 Task: Search one way flight ticket for 1 adult, 5 children, 2 infants in seat and 1 infant on lap in first from St. George: St. George Regional Airport to Greensboro: Piedmont Triad International Airport on 5-1-2023. Choice of flights is American. Number of bags: 7 checked bags. Price is upto 87000. Outbound departure time preference is 12:00.
Action: Mouse moved to (364, 426)
Screenshot: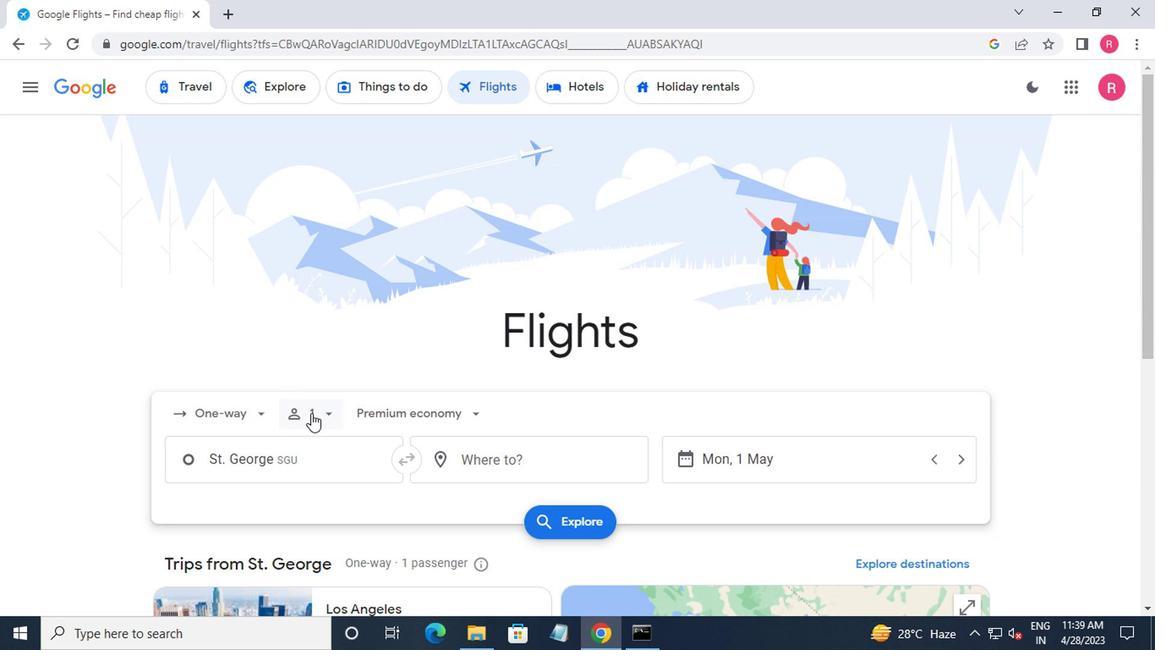 
Action: Mouse pressed left at (364, 426)
Screenshot: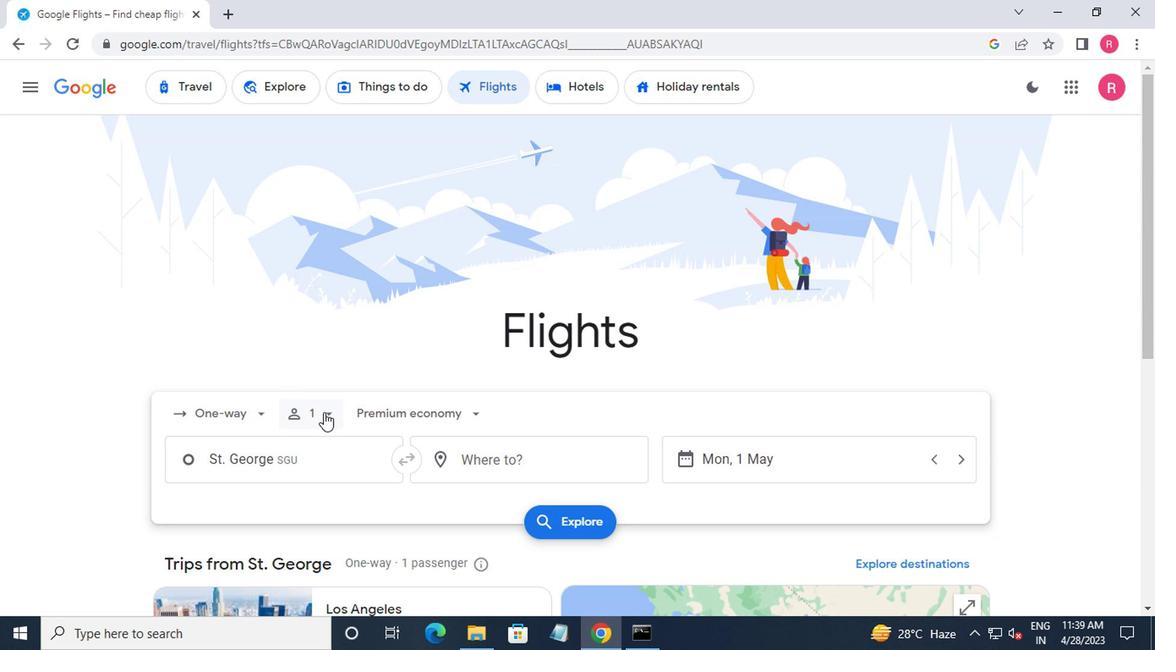 
Action: Mouse moved to (459, 493)
Screenshot: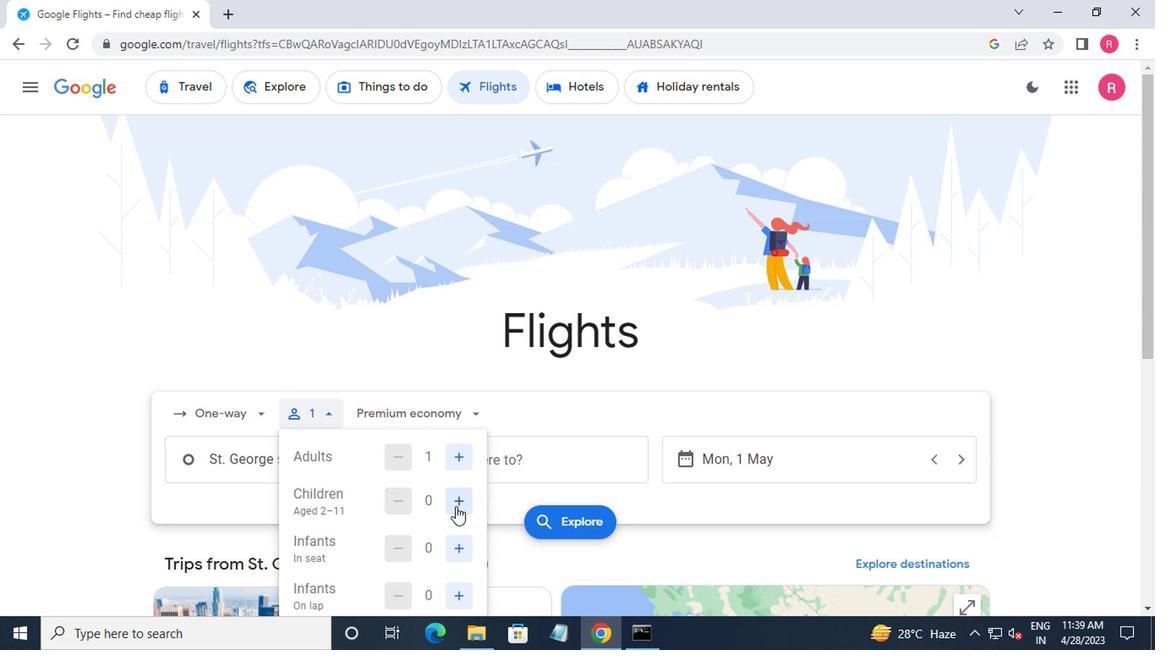 
Action: Mouse pressed left at (459, 493)
Screenshot: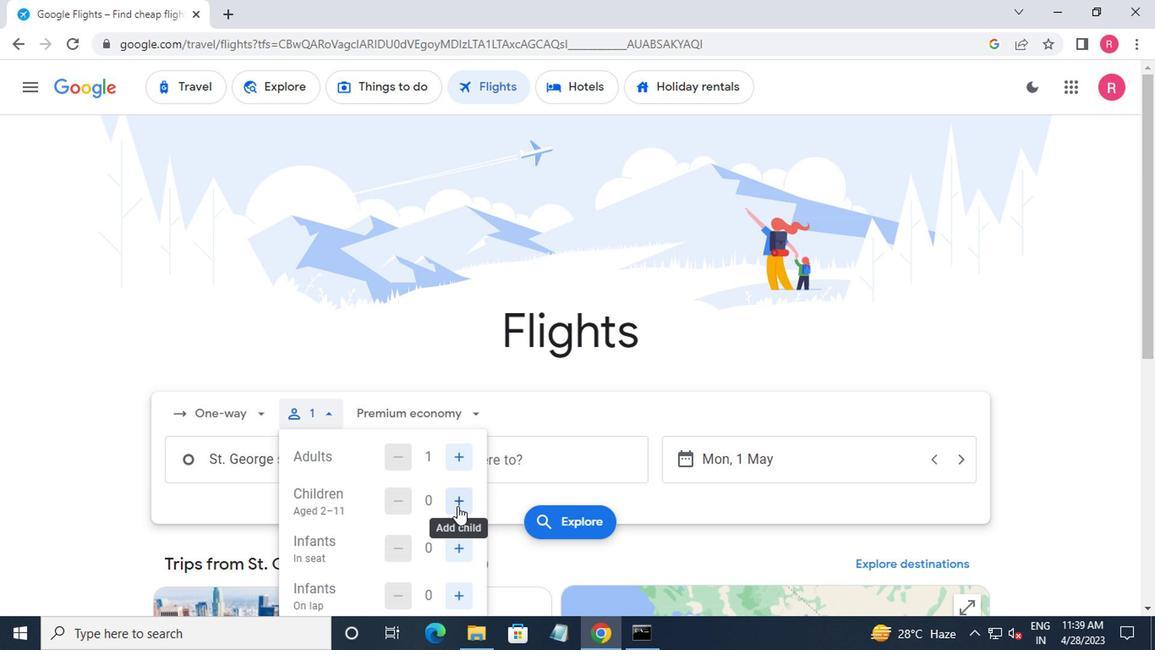 
Action: Mouse moved to (459, 493)
Screenshot: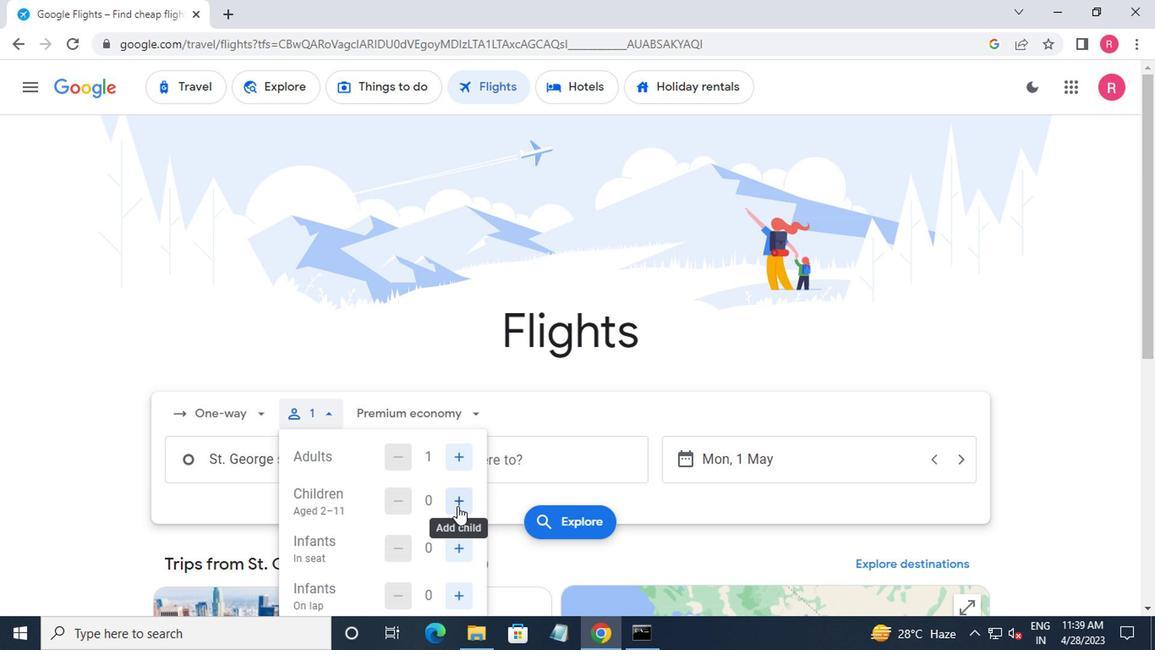 
Action: Mouse pressed left at (459, 493)
Screenshot: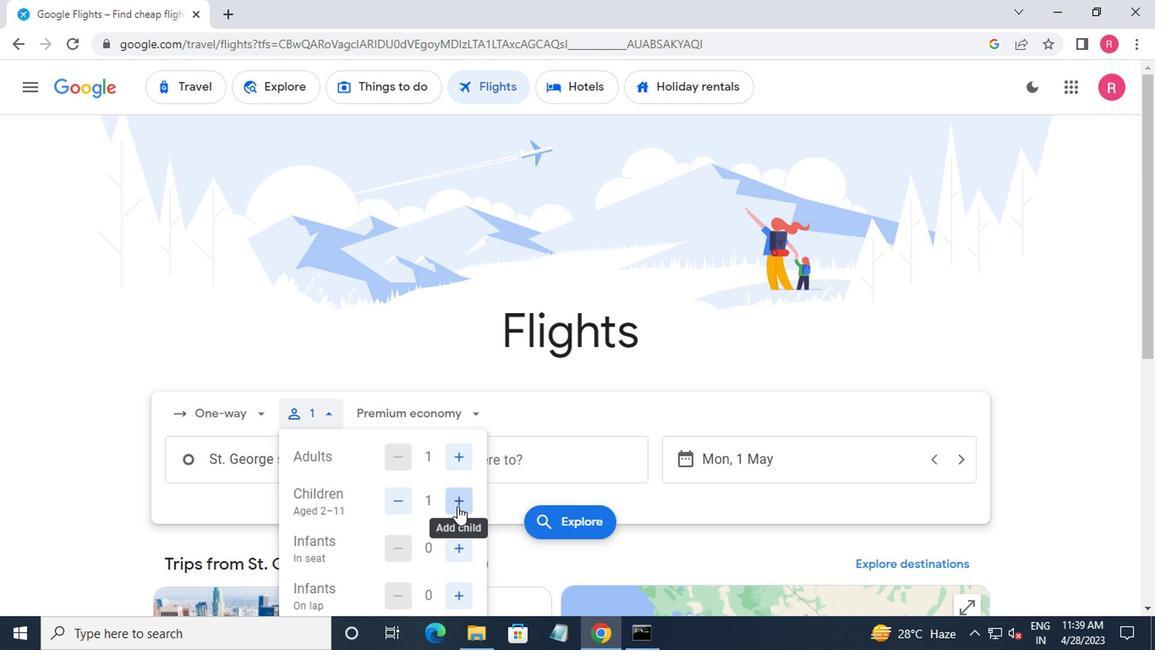 
Action: Mouse pressed left at (459, 493)
Screenshot: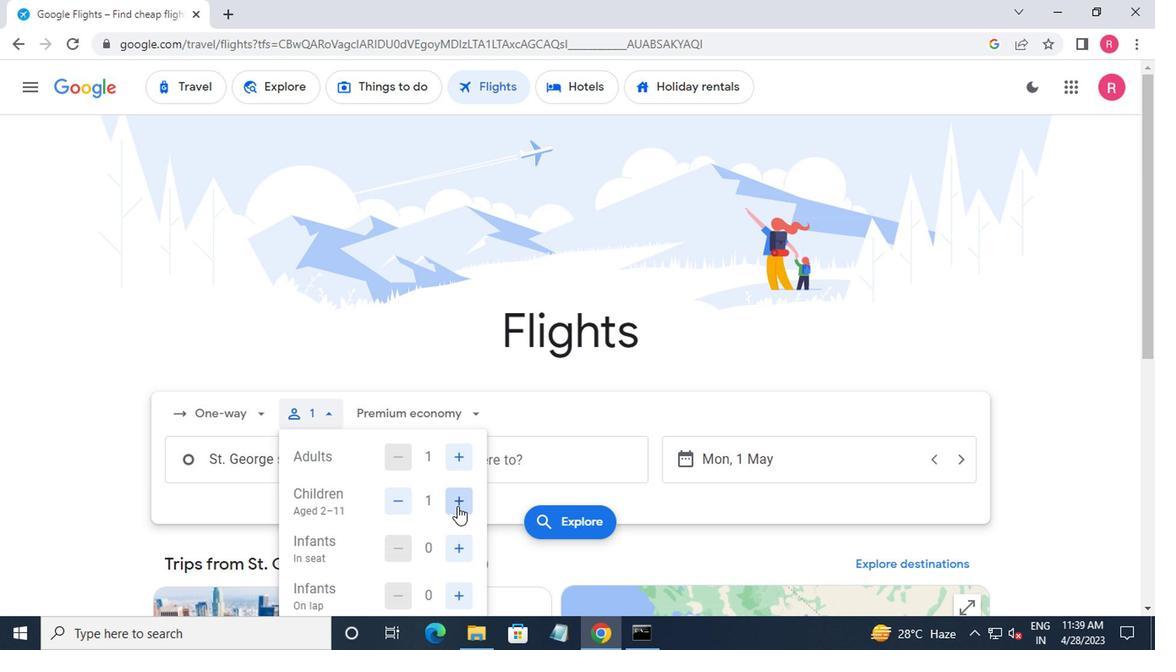 
Action: Mouse pressed left at (459, 493)
Screenshot: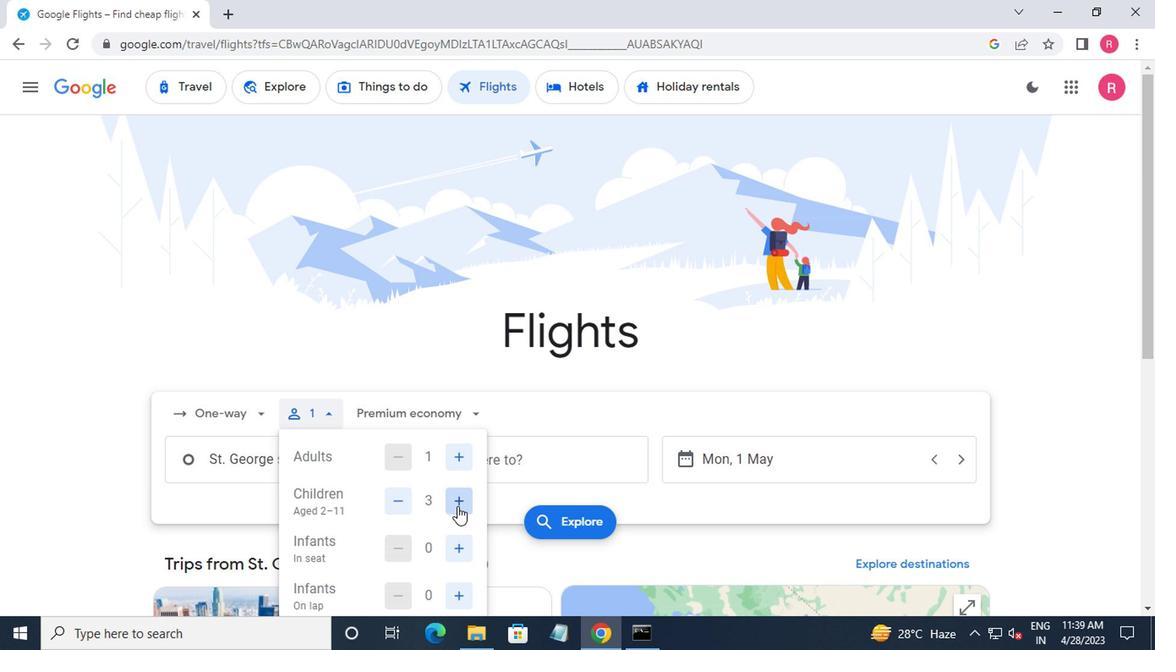 
Action: Mouse pressed left at (459, 493)
Screenshot: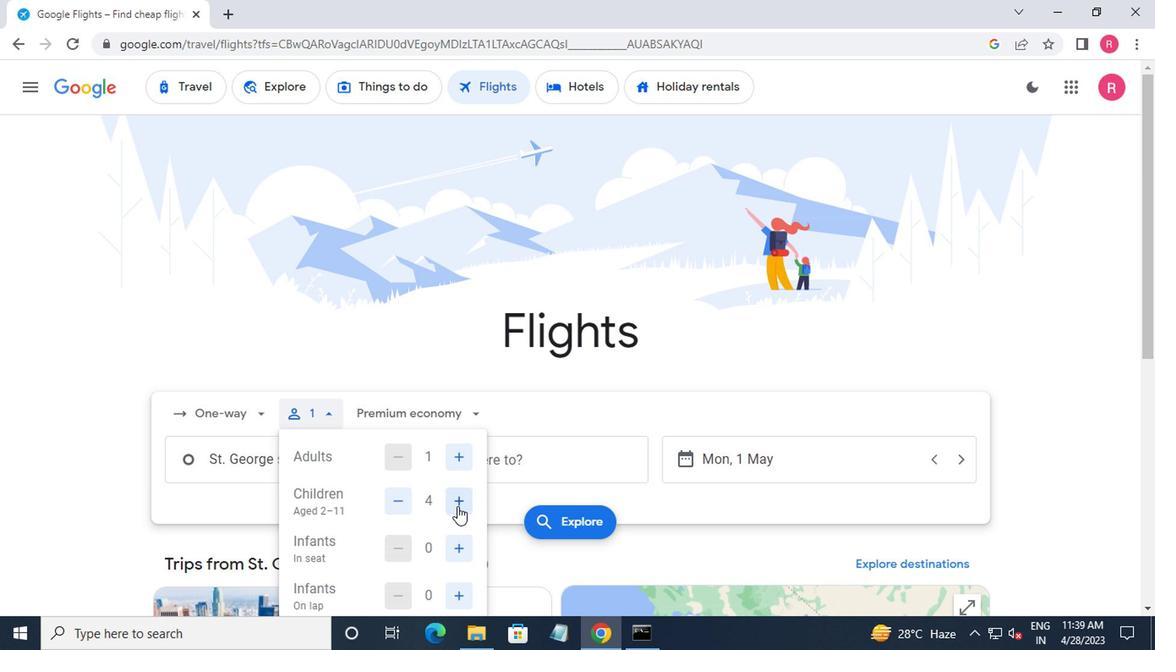 
Action: Mouse moved to (459, 518)
Screenshot: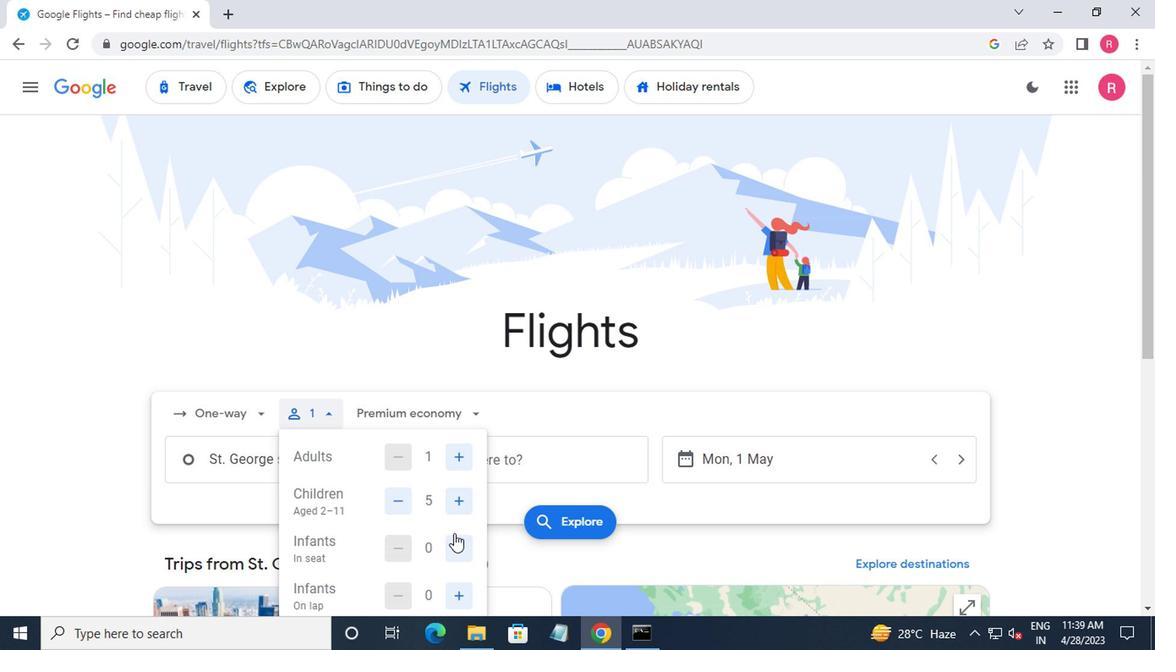 
Action: Mouse pressed left at (459, 518)
Screenshot: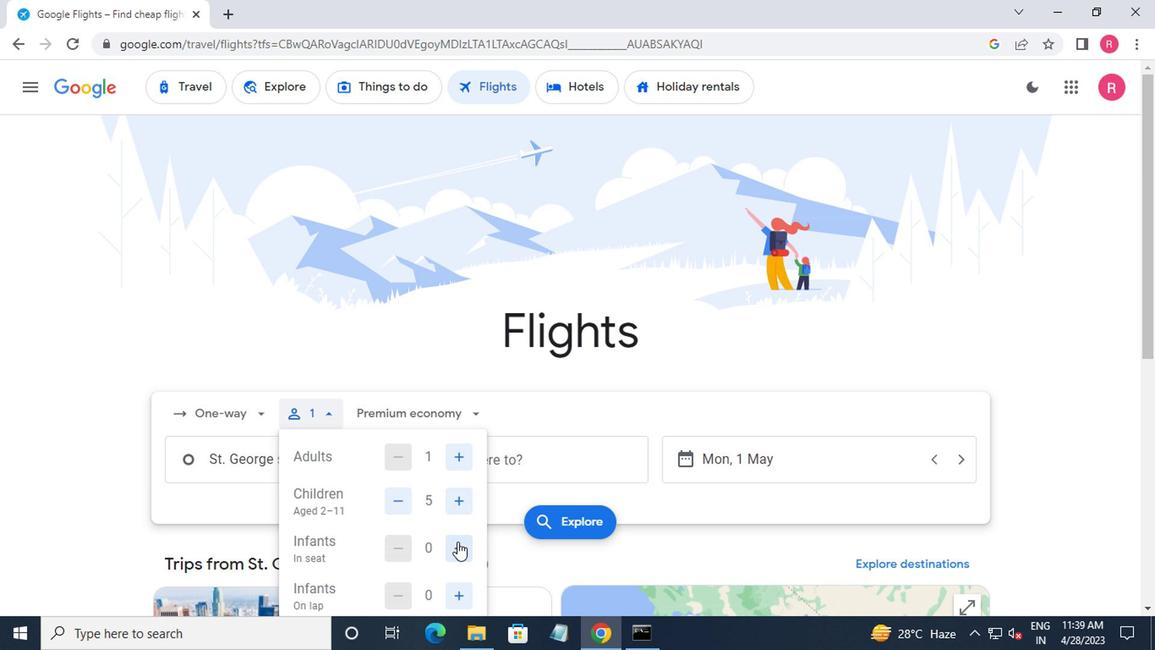 
Action: Mouse pressed left at (459, 518)
Screenshot: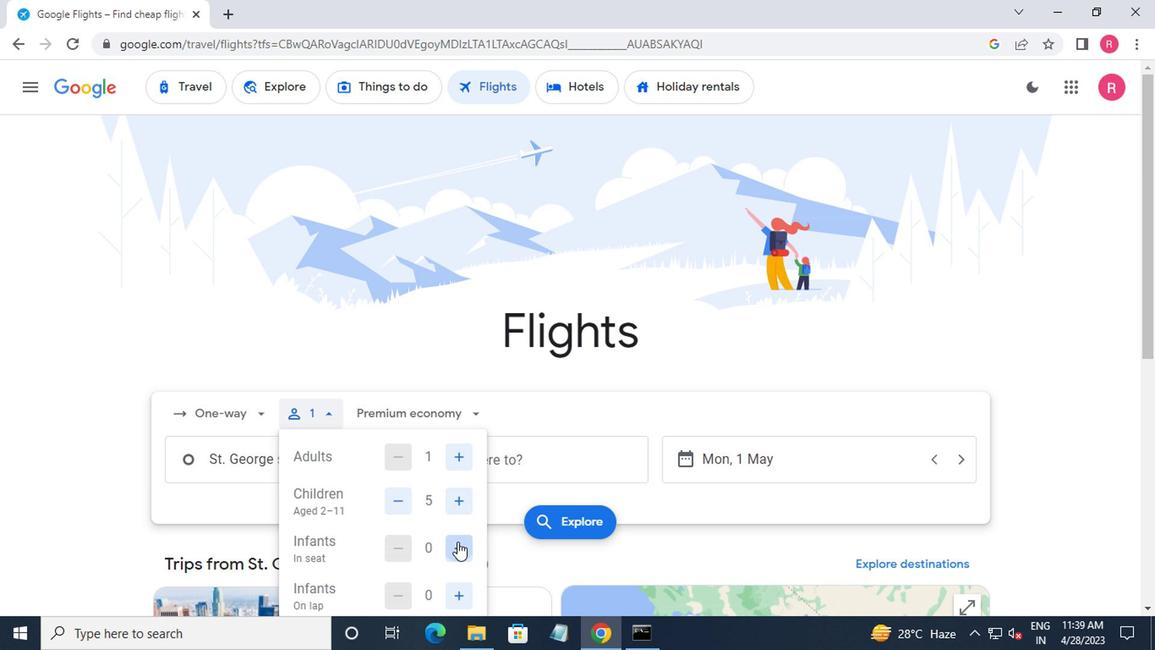 
Action: Mouse moved to (457, 512)
Screenshot: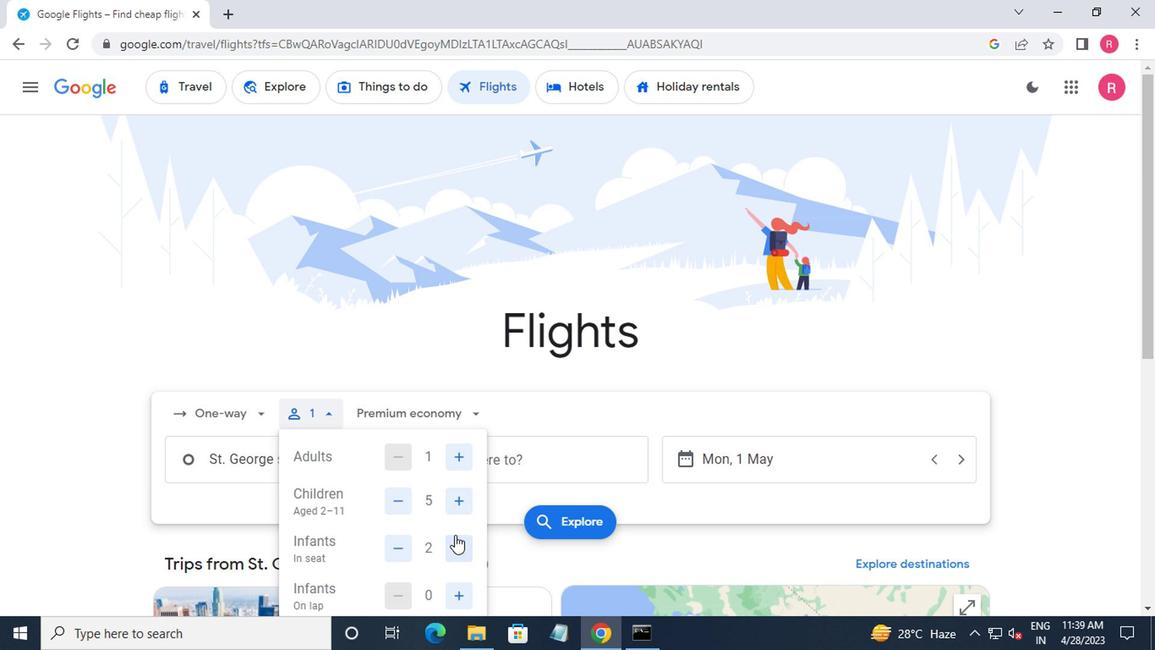 
Action: Mouse scrolled (457, 512) with delta (0, 0)
Screenshot: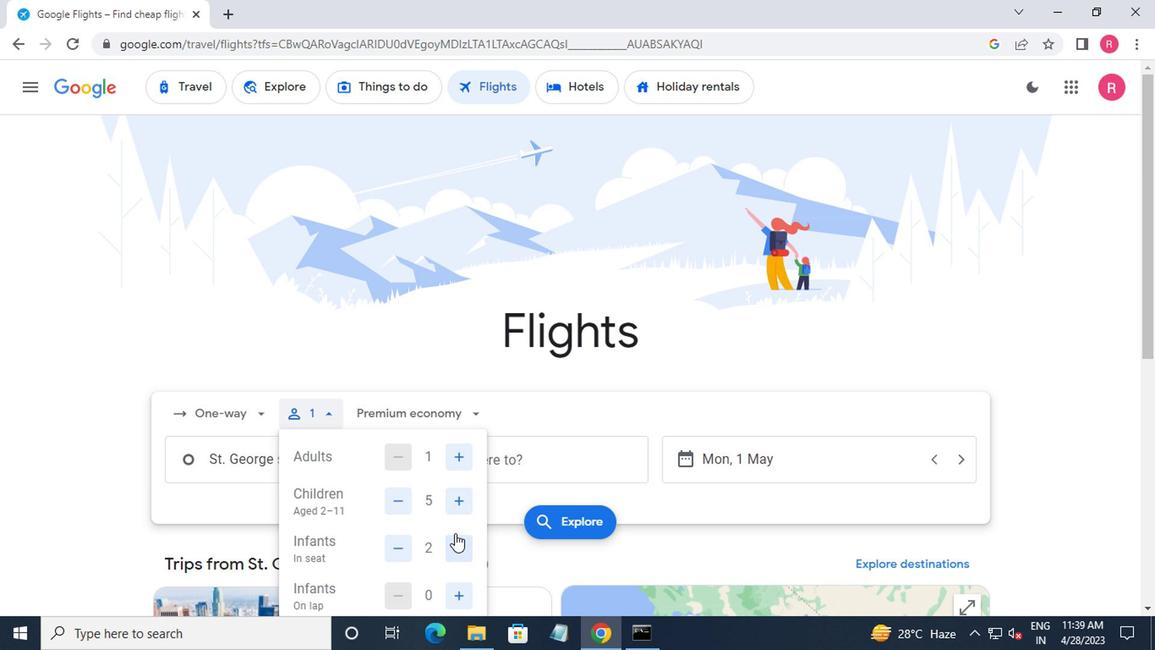 
Action: Mouse moved to (457, 500)
Screenshot: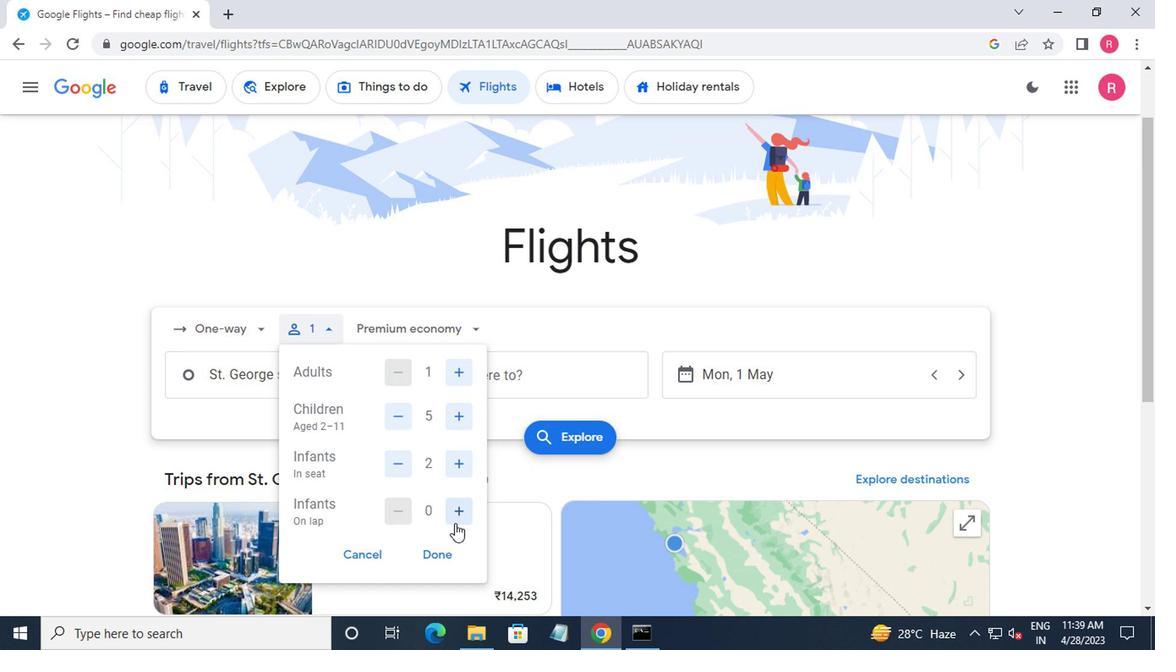 
Action: Mouse pressed left at (457, 500)
Screenshot: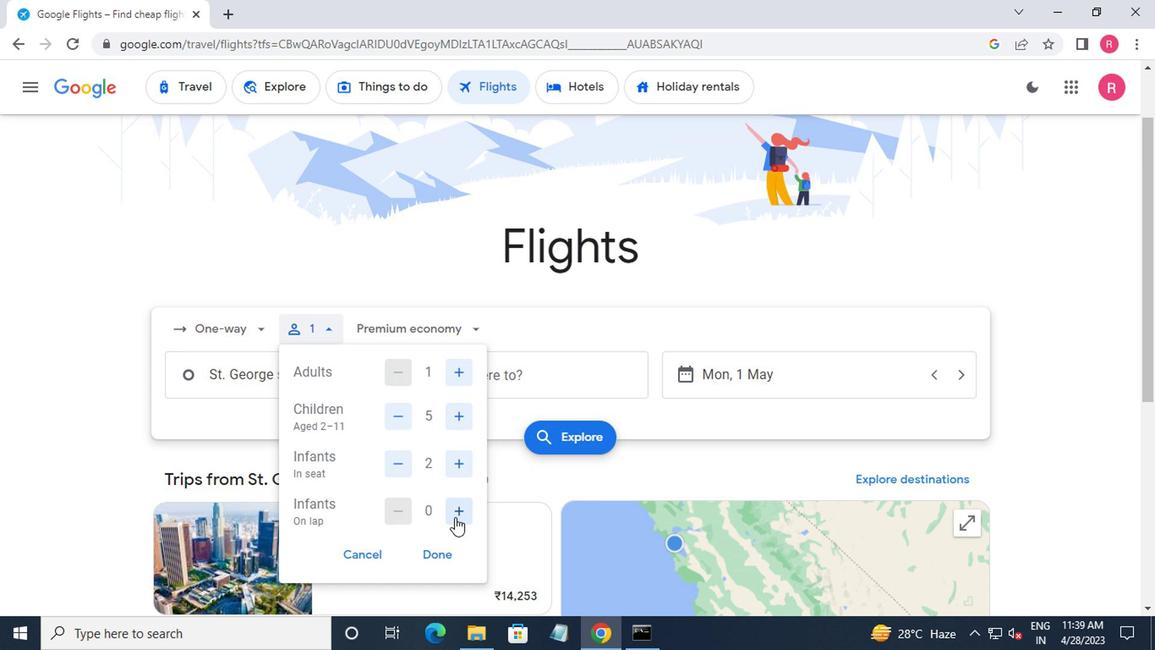 
Action: Mouse moved to (417, 490)
Screenshot: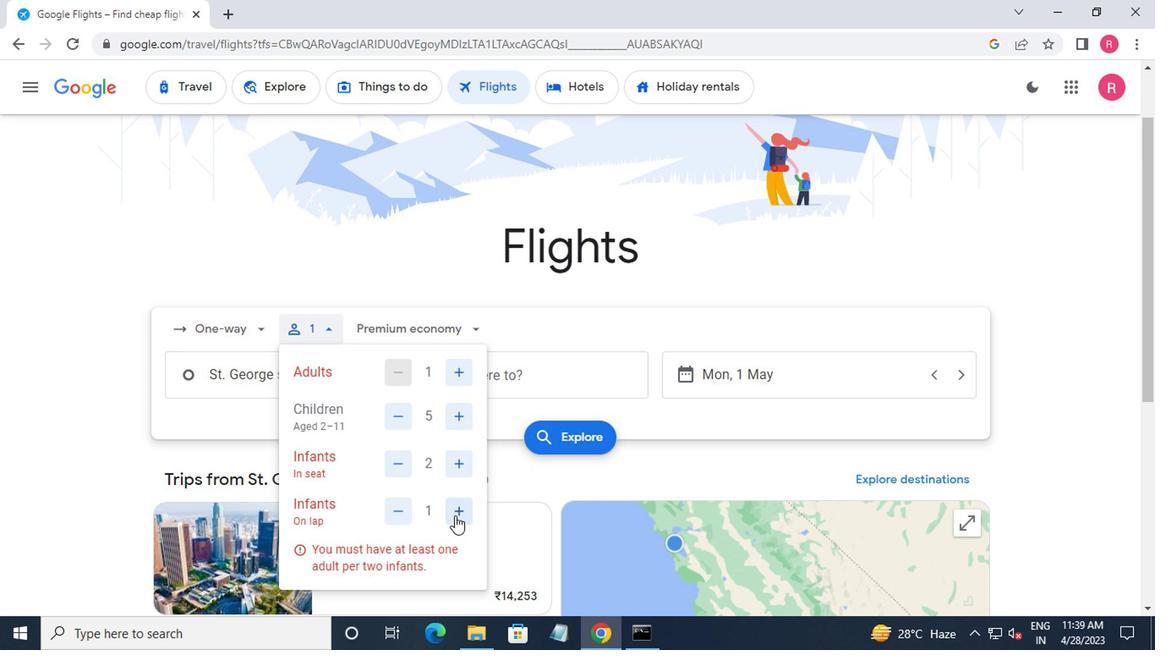 
Action: Mouse pressed left at (417, 490)
Screenshot: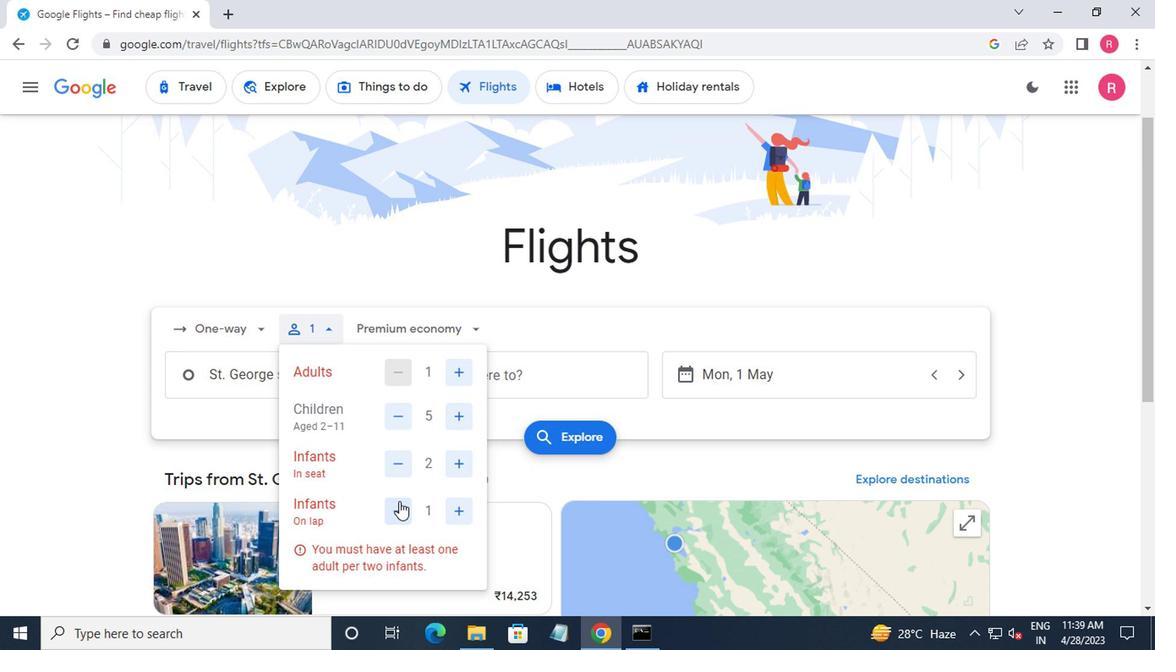 
Action: Mouse moved to (423, 485)
Screenshot: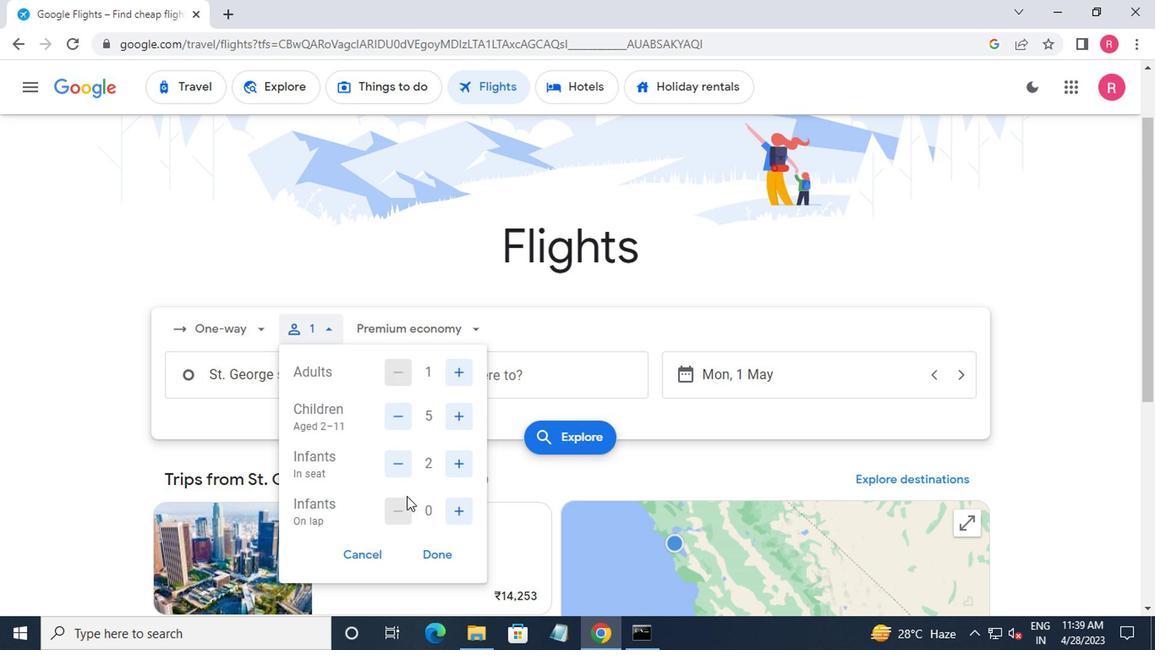 
Action: Mouse scrolled (423, 485) with delta (0, 0)
Screenshot: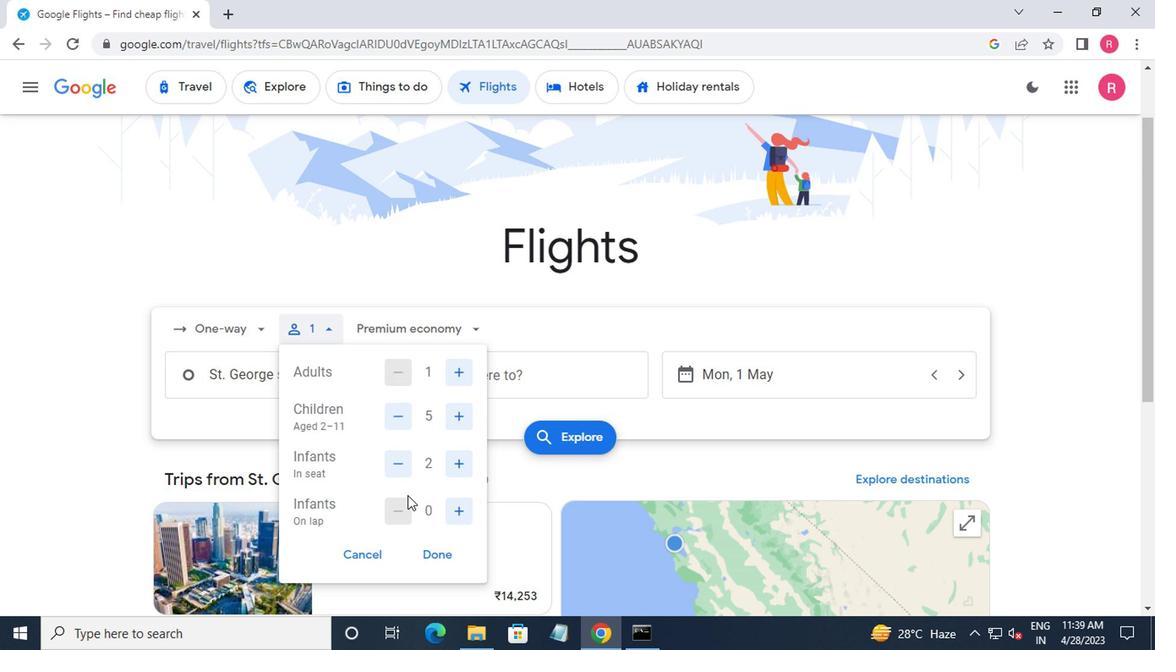 
Action: Mouse moved to (438, 311)
Screenshot: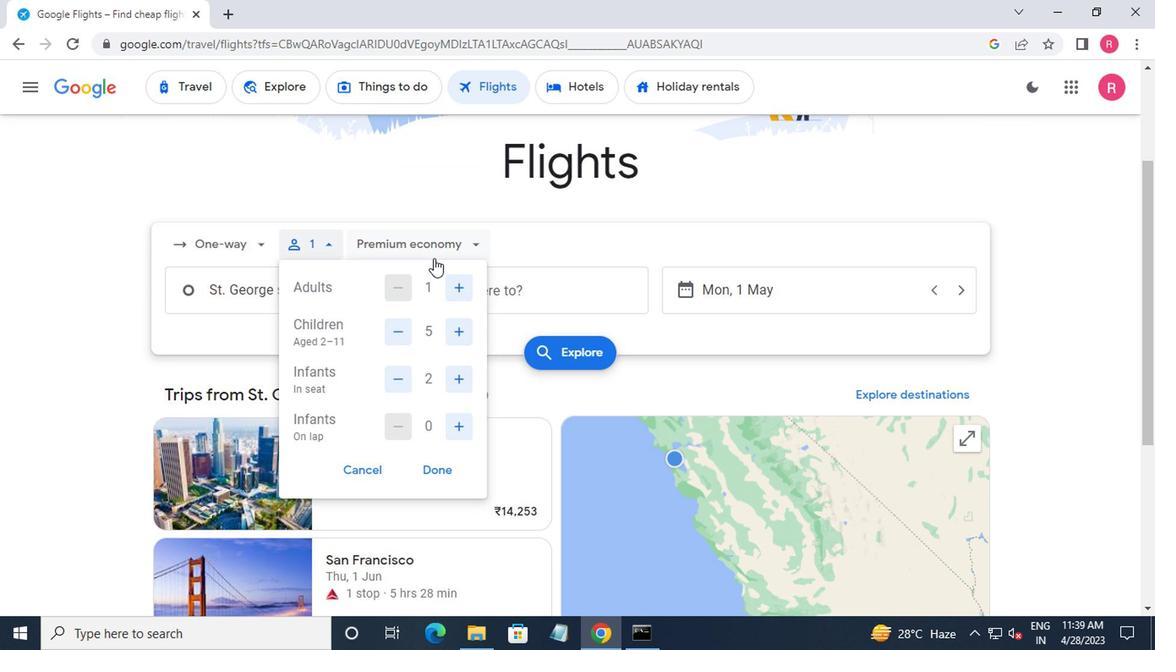 
Action: Mouse pressed left at (438, 311)
Screenshot: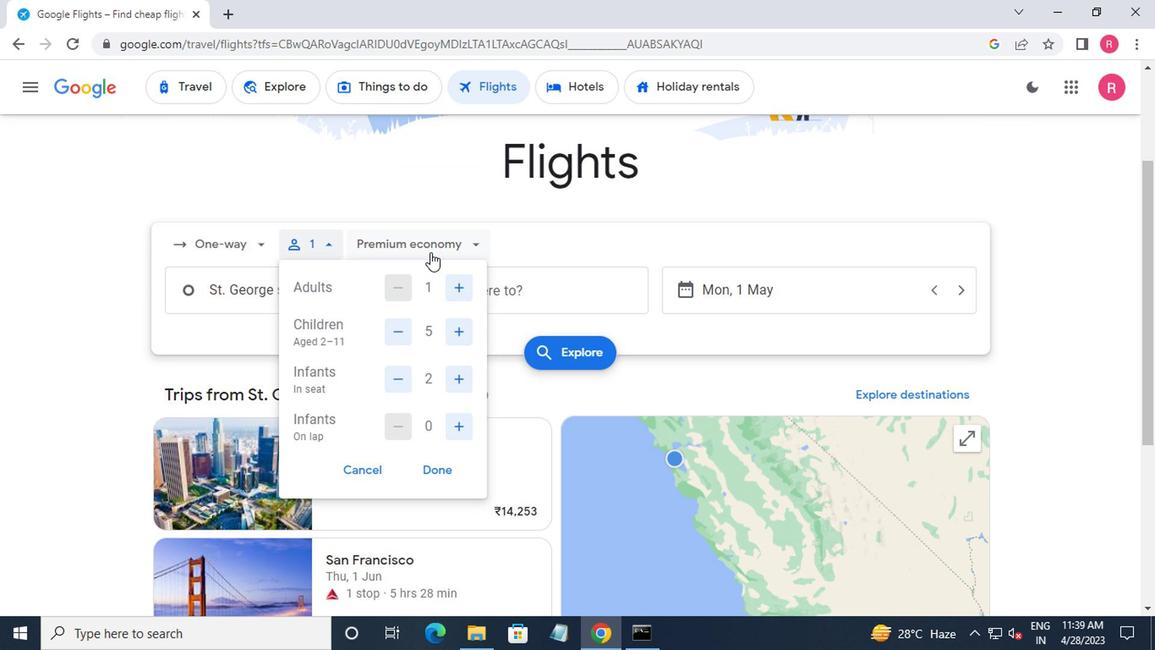 
Action: Mouse moved to (448, 421)
Screenshot: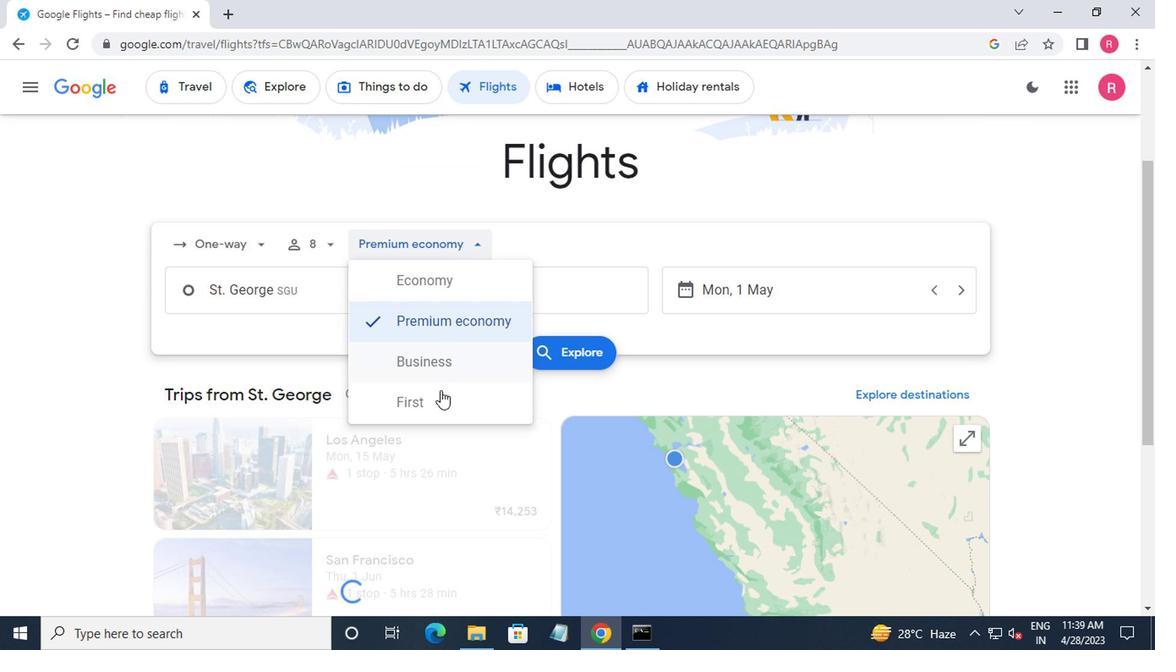 
Action: Mouse pressed left at (448, 421)
Screenshot: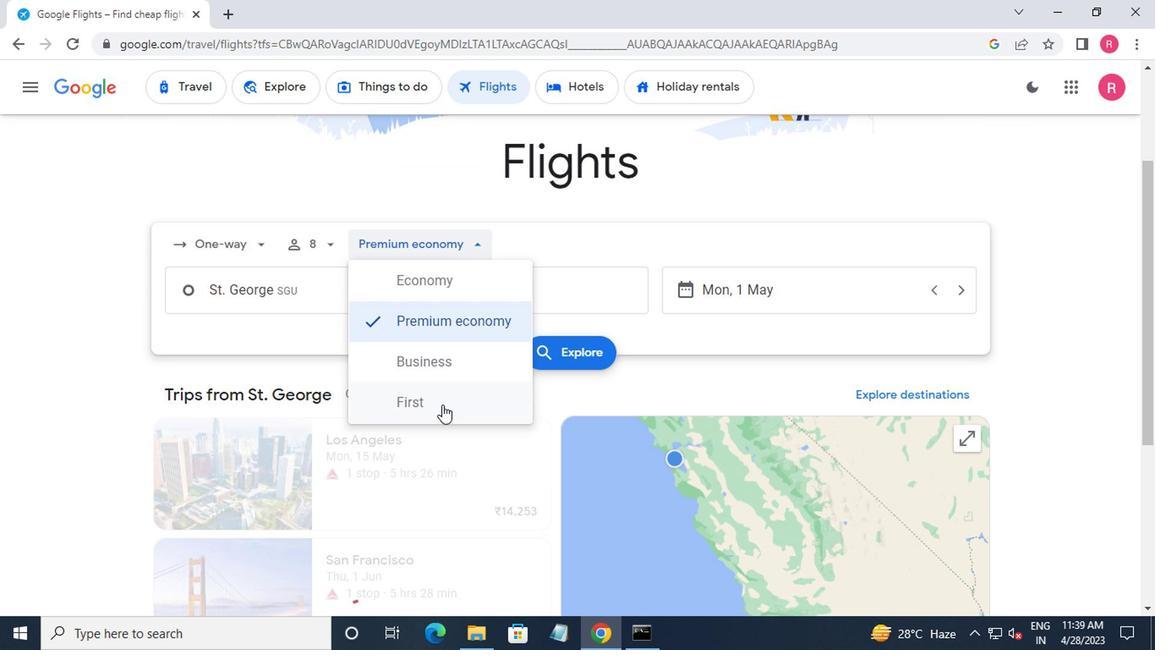 
Action: Mouse moved to (349, 349)
Screenshot: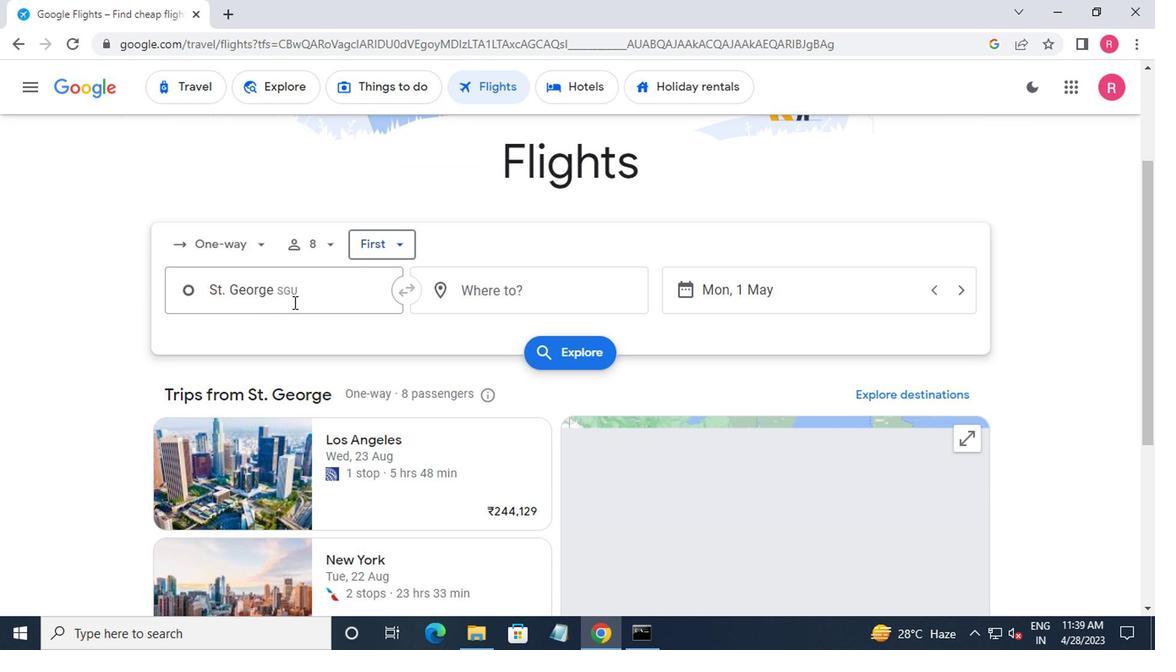 
Action: Mouse pressed left at (349, 349)
Screenshot: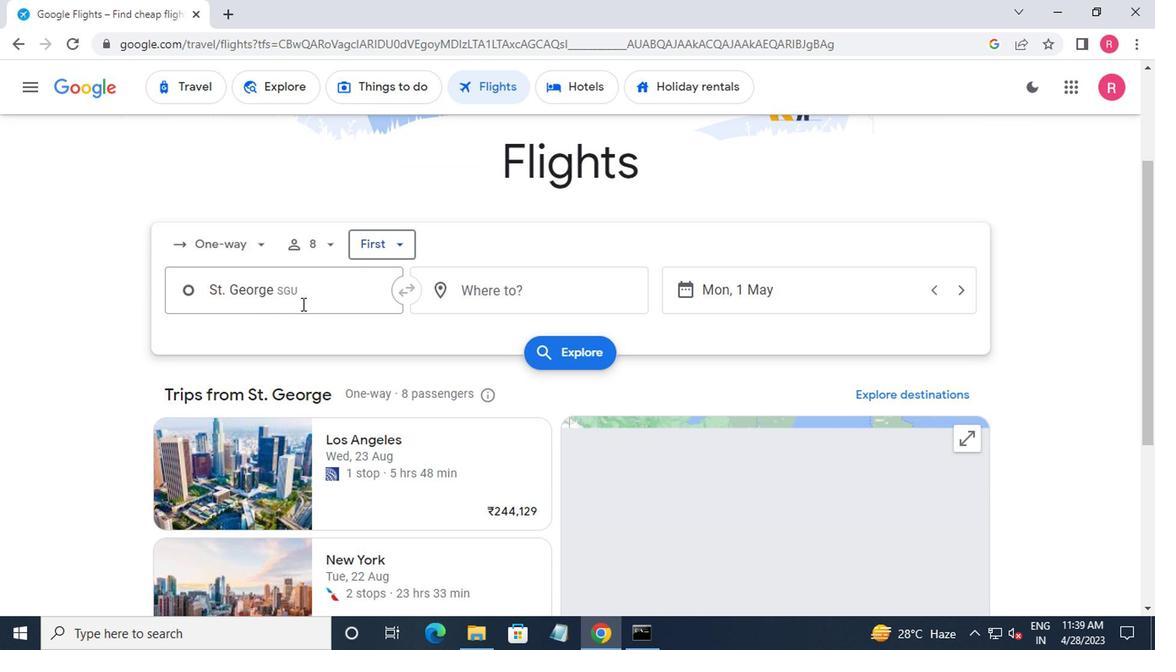 
Action: Mouse moved to (361, 423)
Screenshot: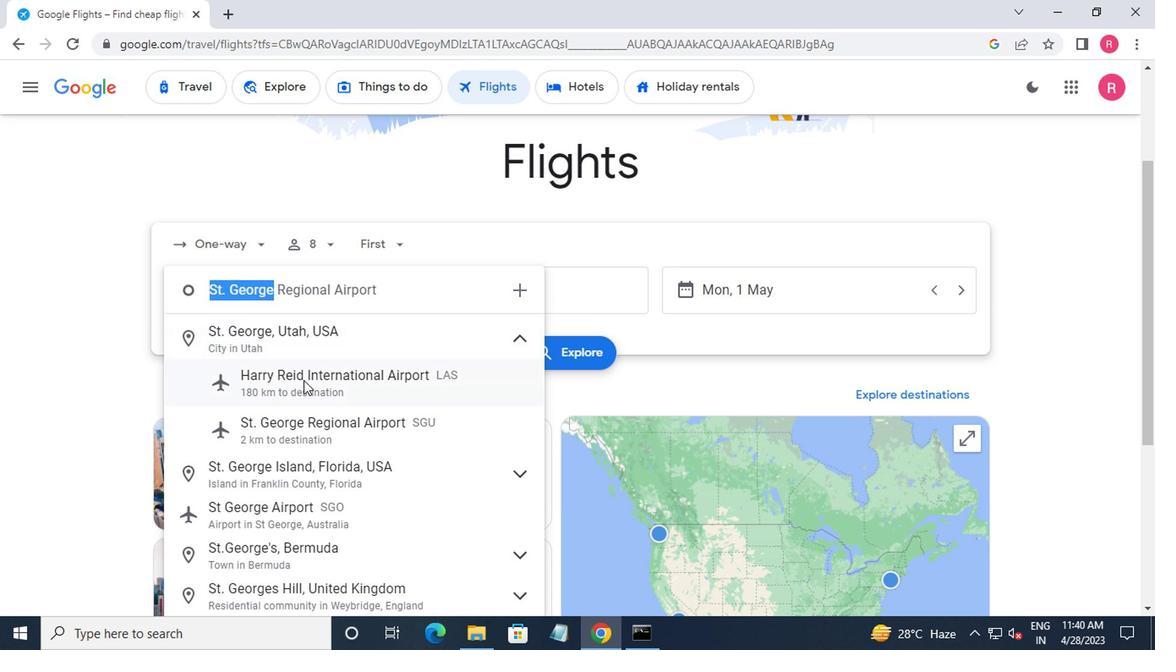 
Action: Mouse pressed left at (361, 423)
Screenshot: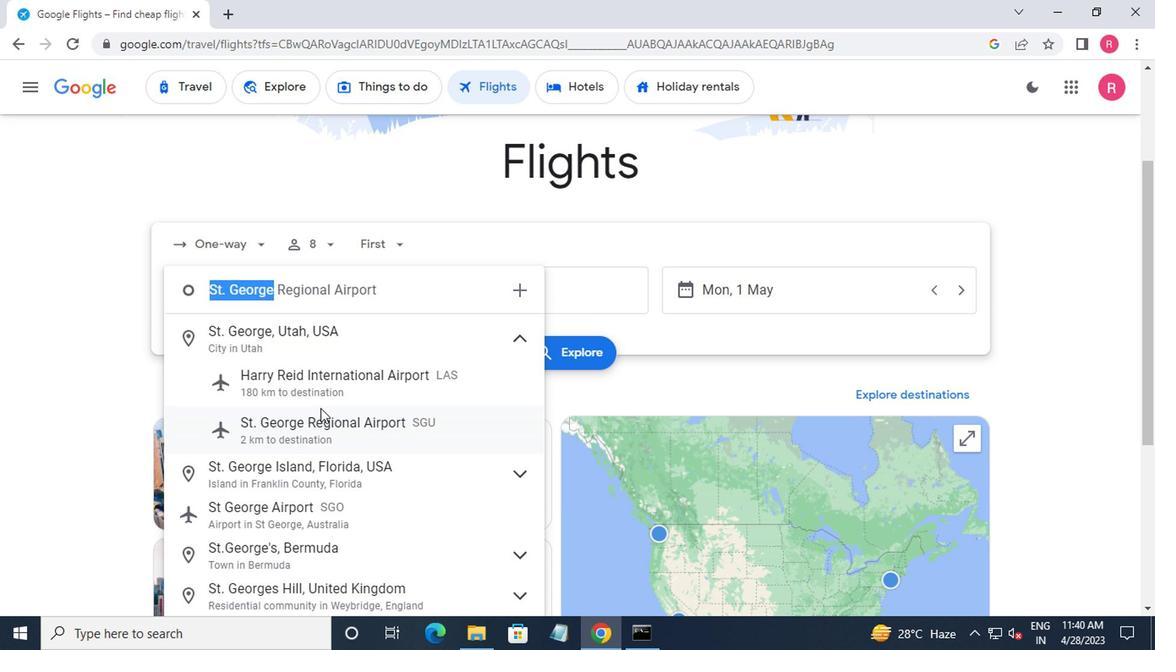 
Action: Mouse moved to (488, 344)
Screenshot: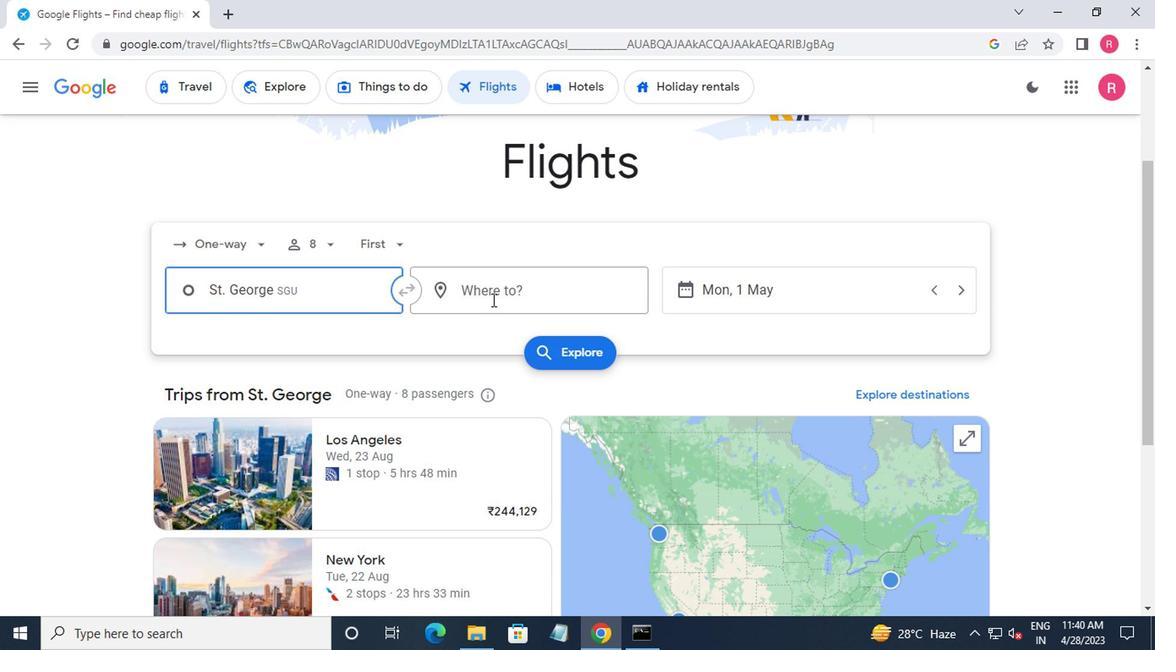 
Action: Mouse pressed left at (488, 344)
Screenshot: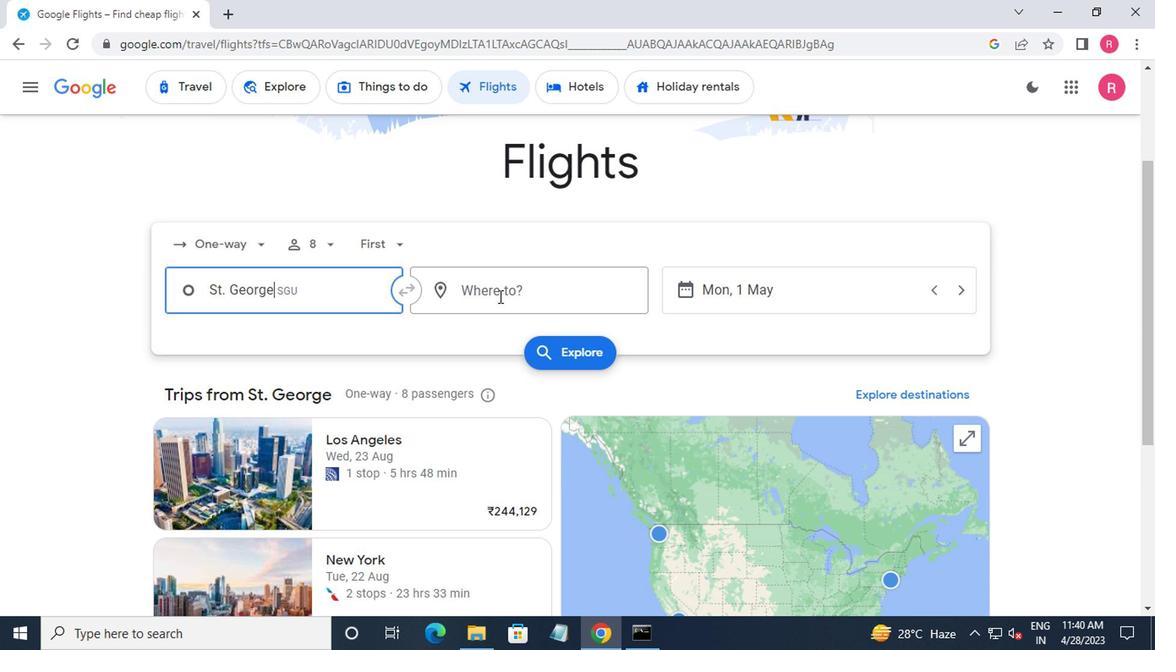 
Action: Mouse moved to (471, 456)
Screenshot: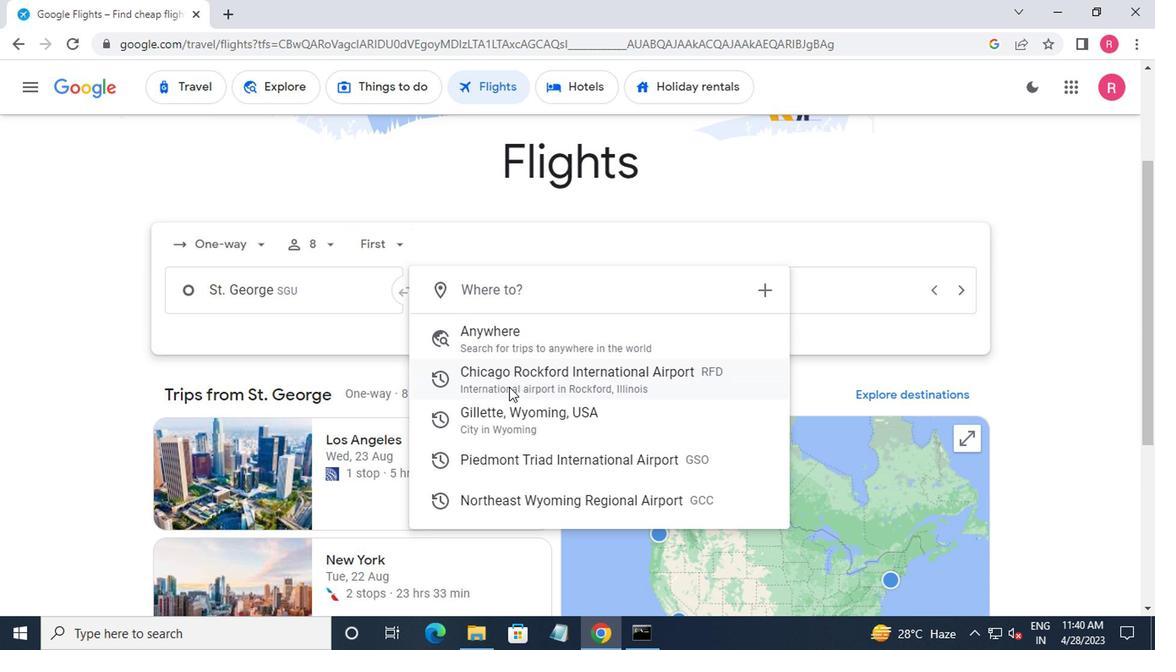 
Action: Mouse pressed left at (471, 456)
Screenshot: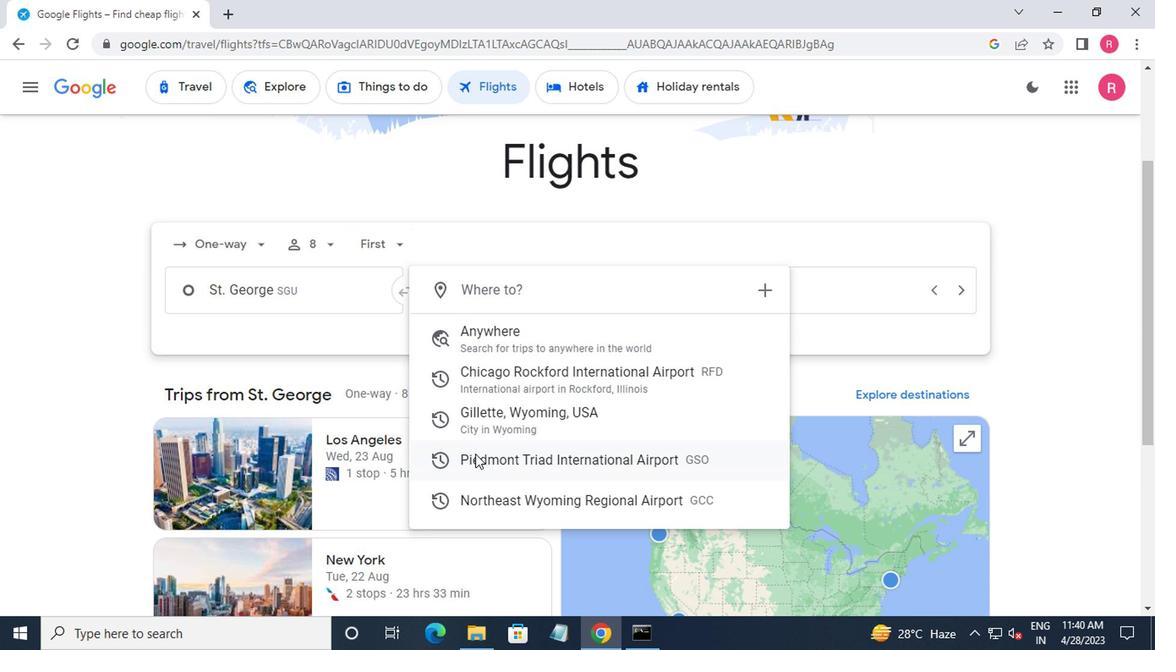 
Action: Mouse moved to (706, 333)
Screenshot: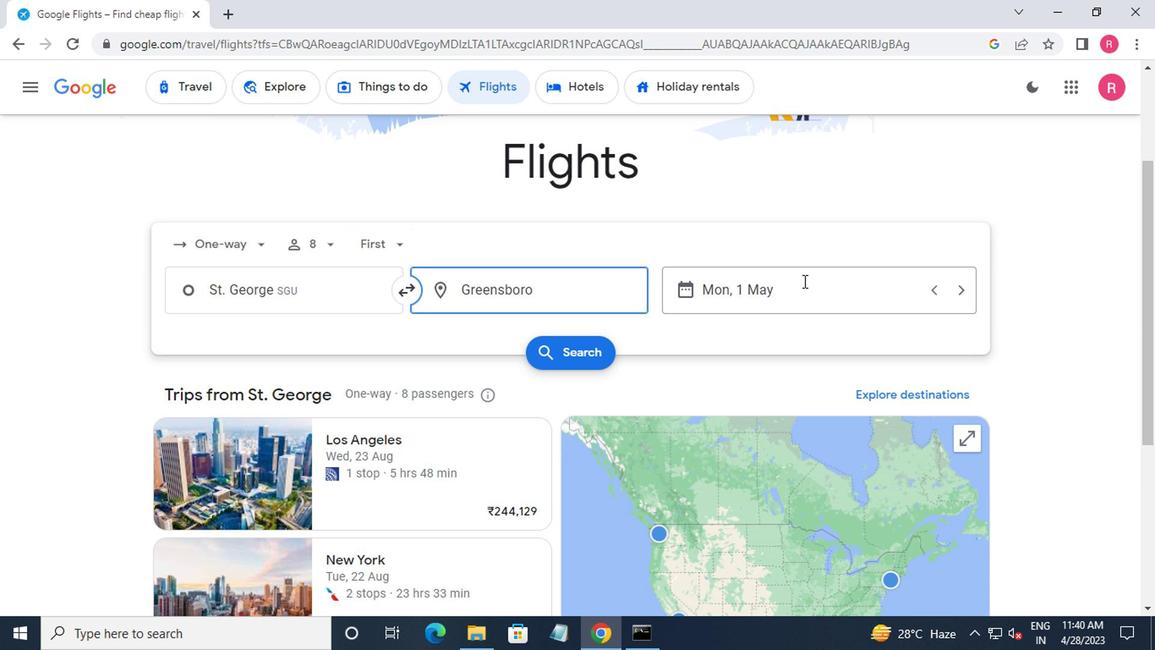 
Action: Mouse pressed left at (706, 333)
Screenshot: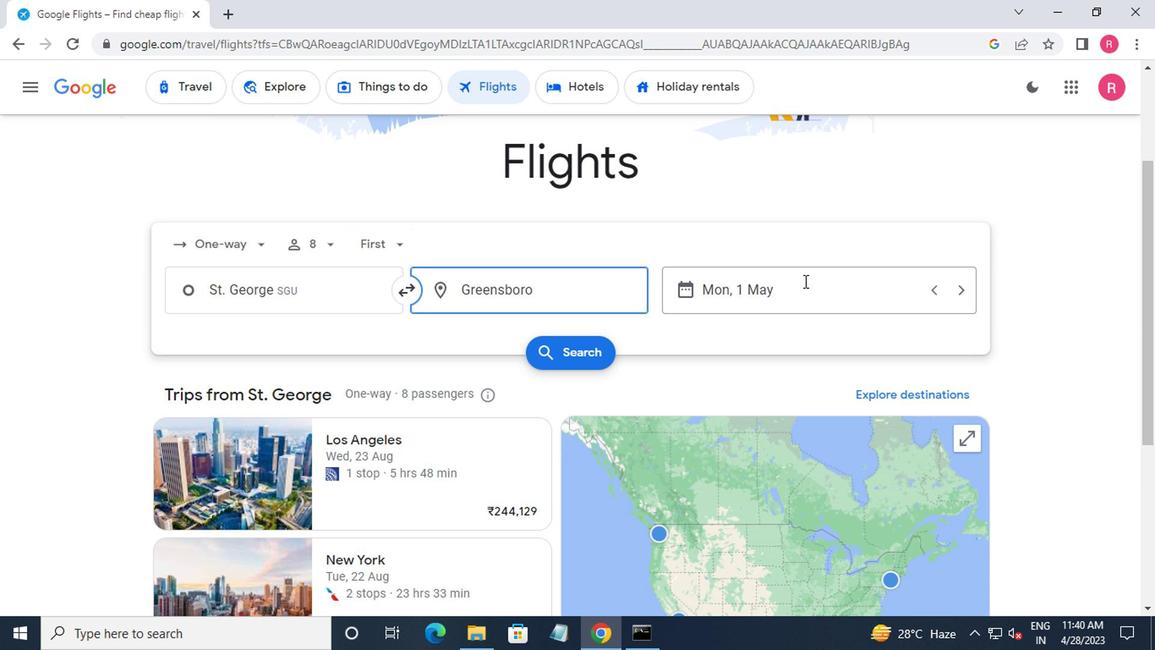 
Action: Mouse moved to (661, 361)
Screenshot: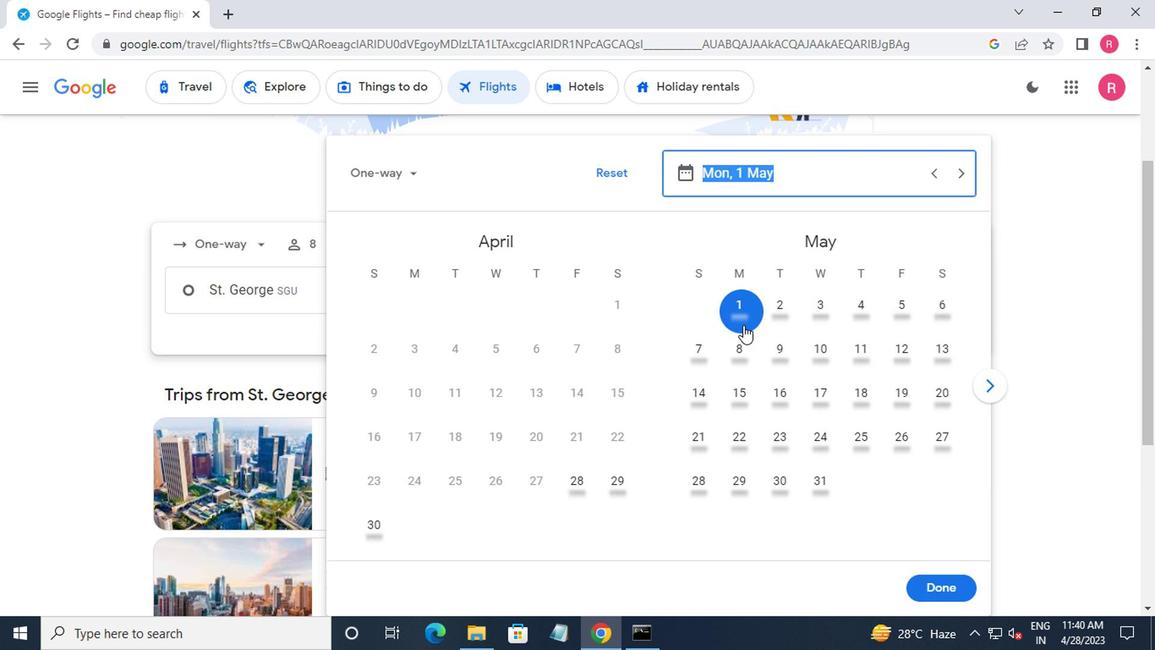 
Action: Mouse pressed left at (661, 361)
Screenshot: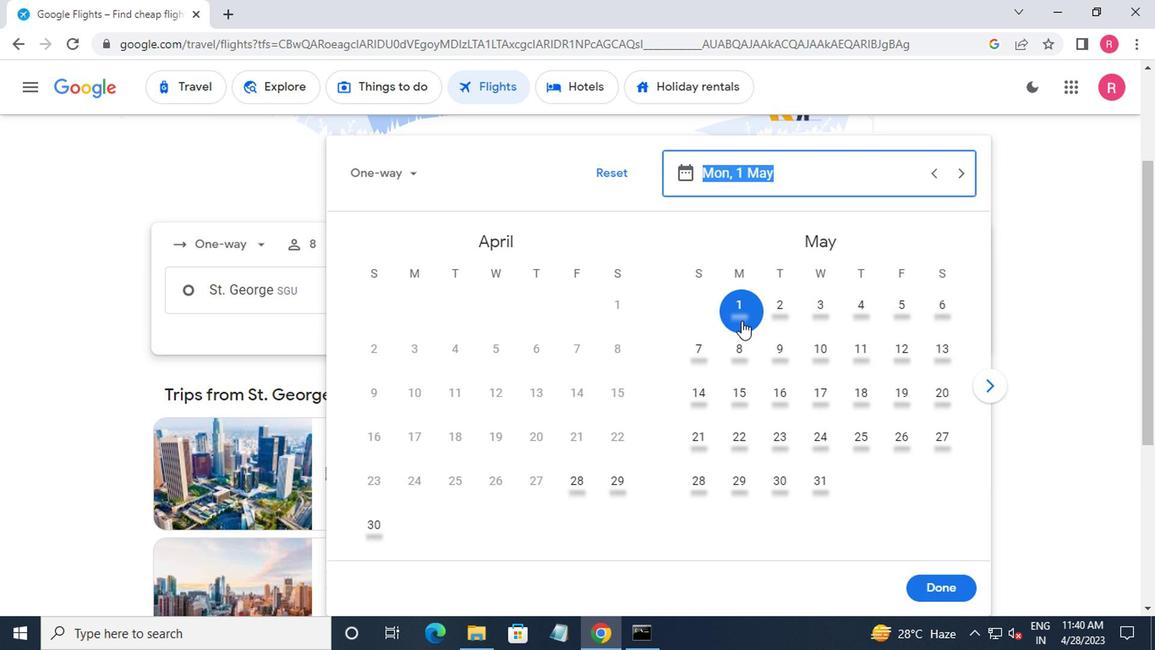 
Action: Mouse moved to (792, 546)
Screenshot: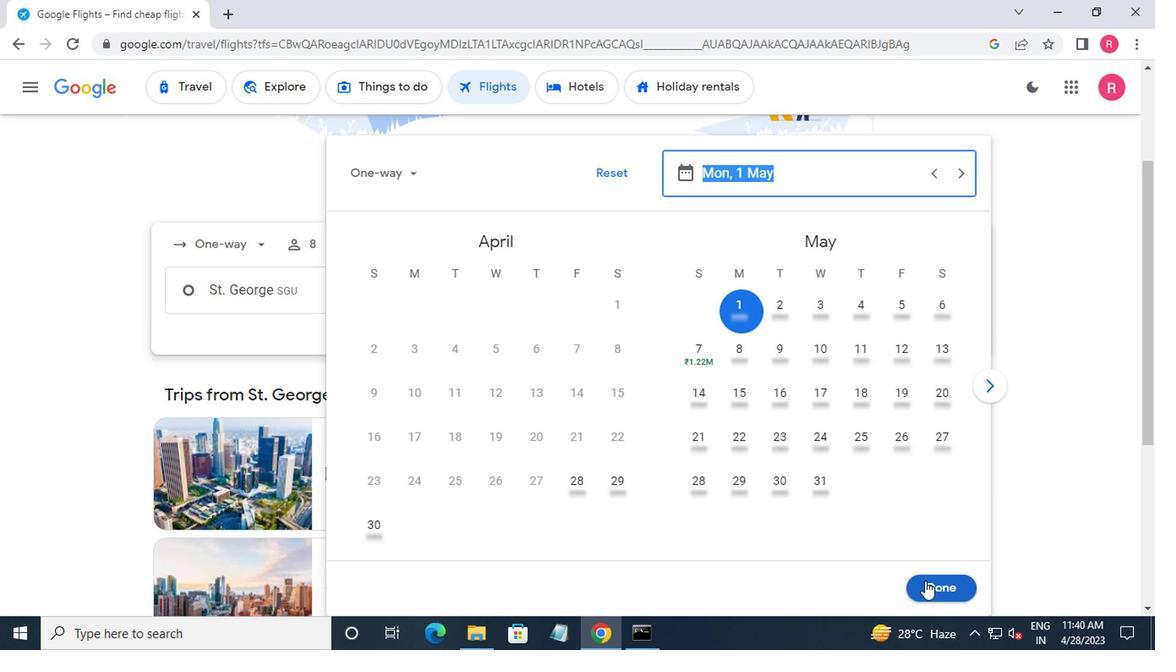 
Action: Mouse pressed left at (792, 546)
Screenshot: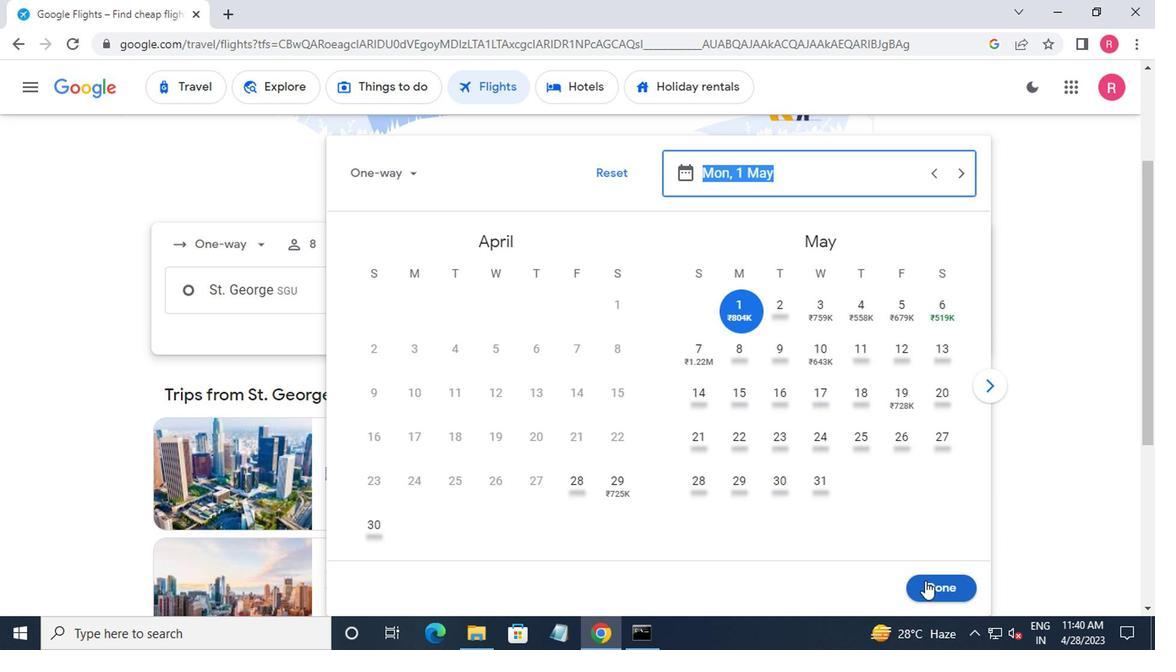 
Action: Mouse moved to (547, 388)
Screenshot: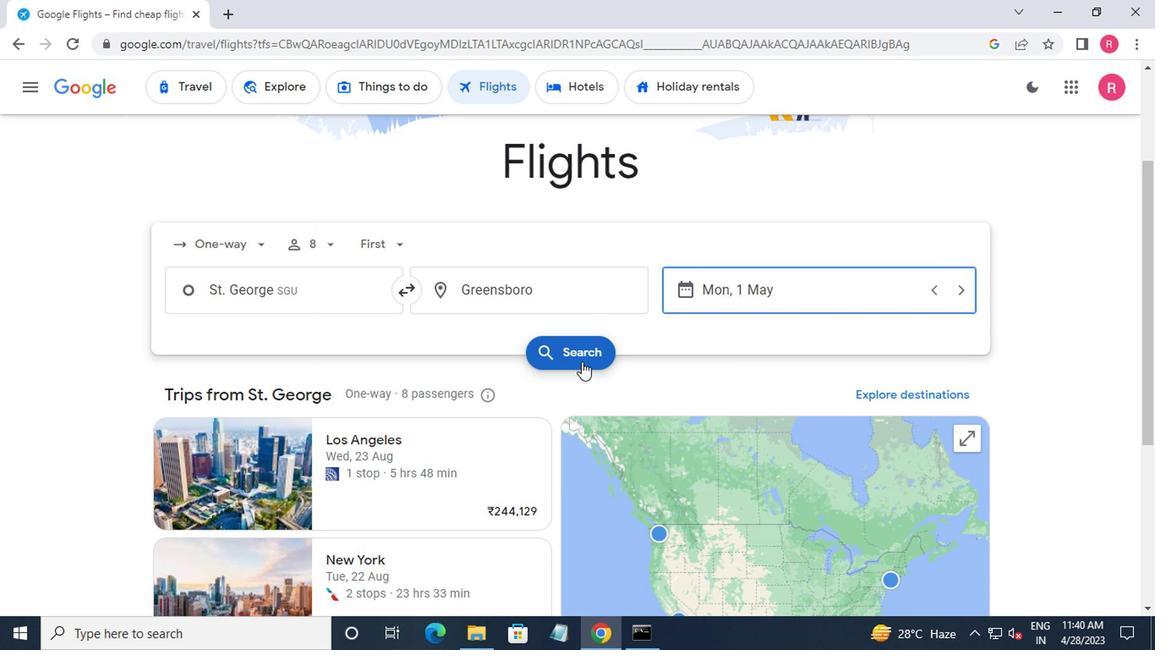
Action: Mouse pressed left at (547, 388)
Screenshot: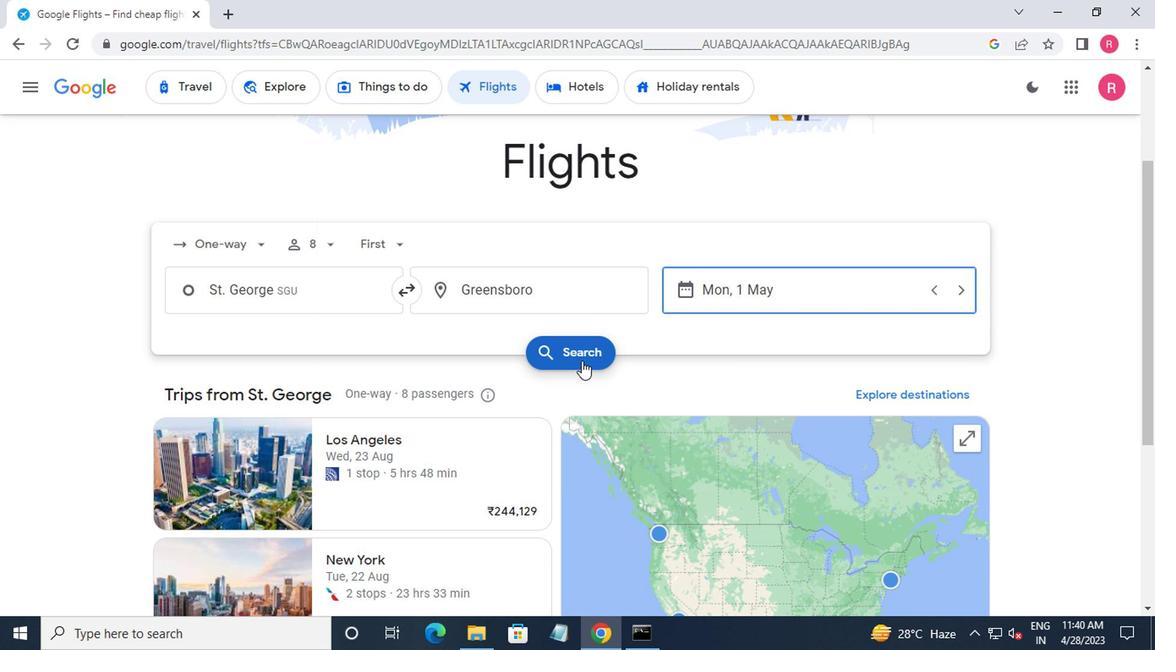 
Action: Mouse moved to (273, 308)
Screenshot: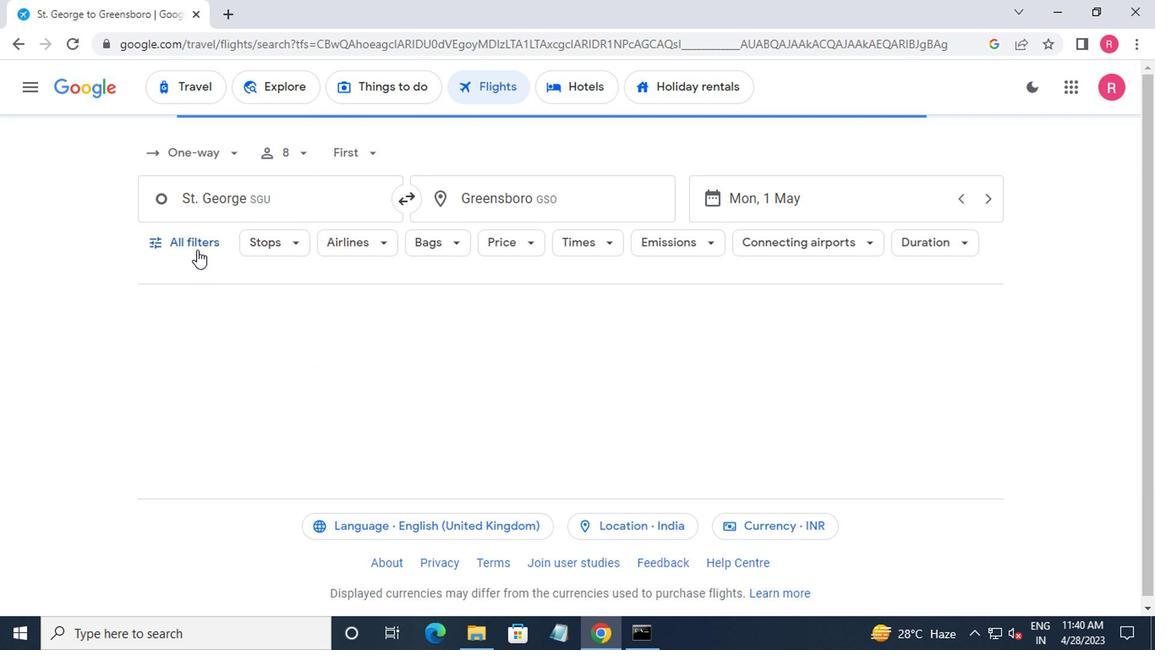 
Action: Mouse pressed left at (273, 308)
Screenshot: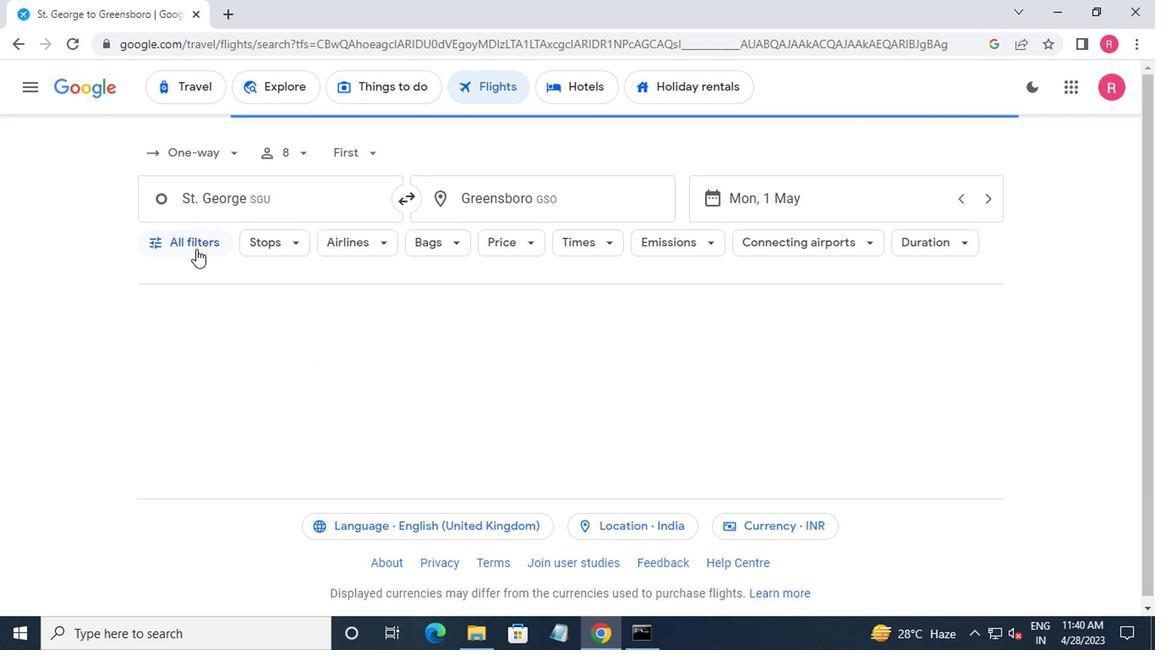 
Action: Mouse moved to (279, 423)
Screenshot: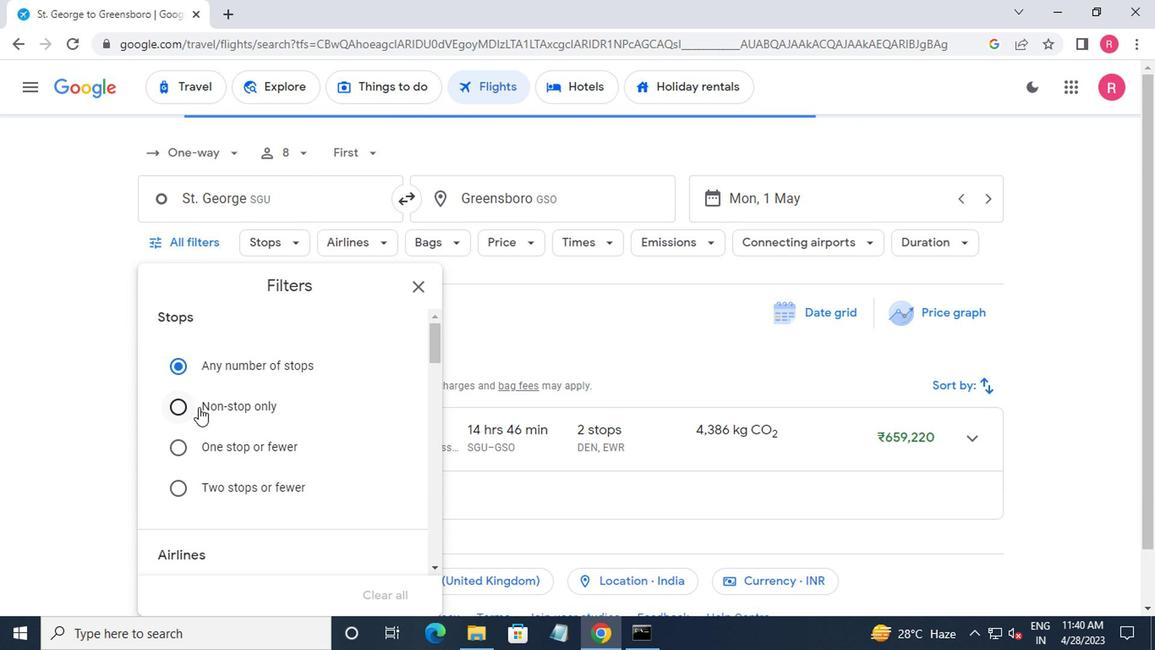 
Action: Mouse scrolled (279, 422) with delta (0, 0)
Screenshot: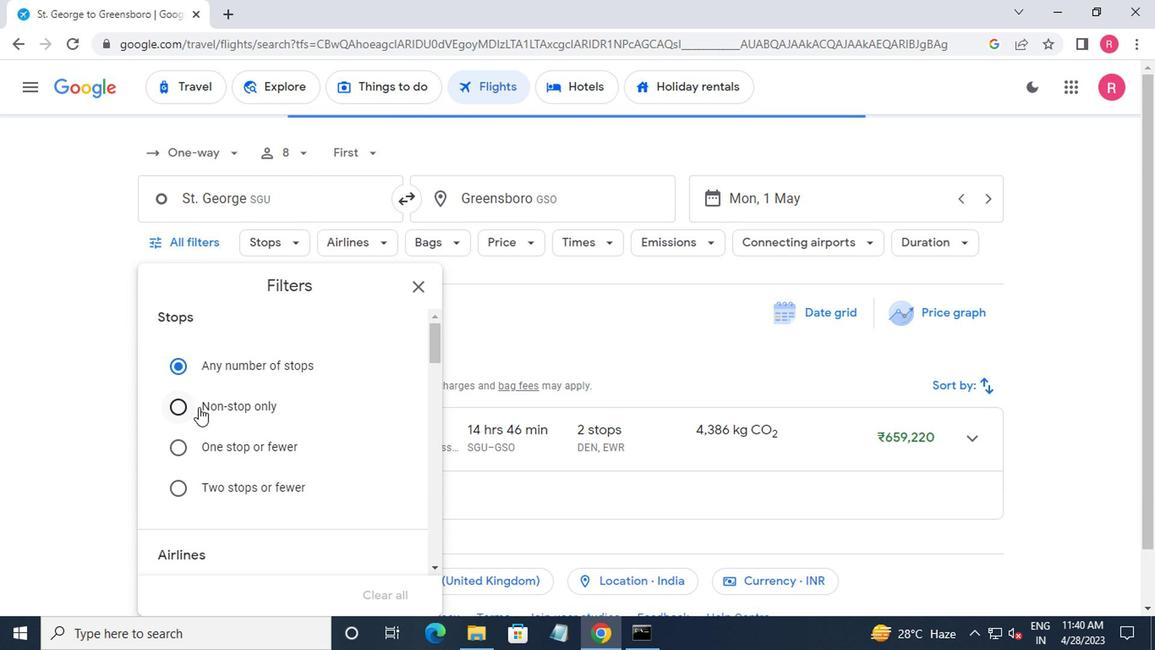 
Action: Mouse moved to (280, 422)
Screenshot: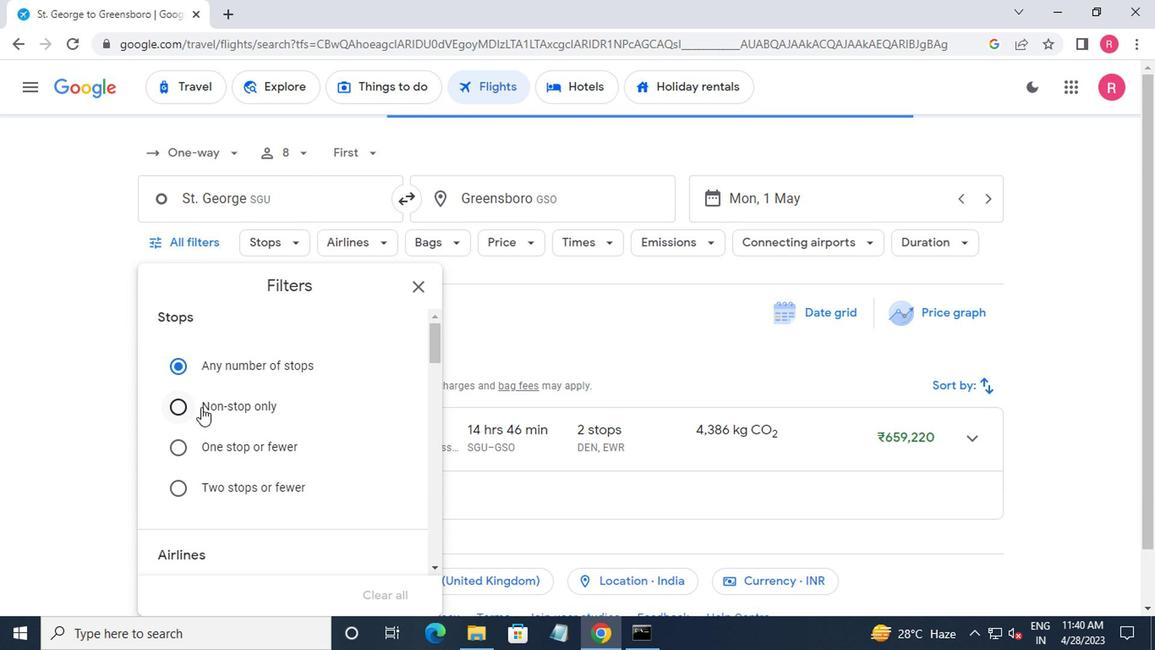 
Action: Mouse scrolled (280, 422) with delta (0, 0)
Screenshot: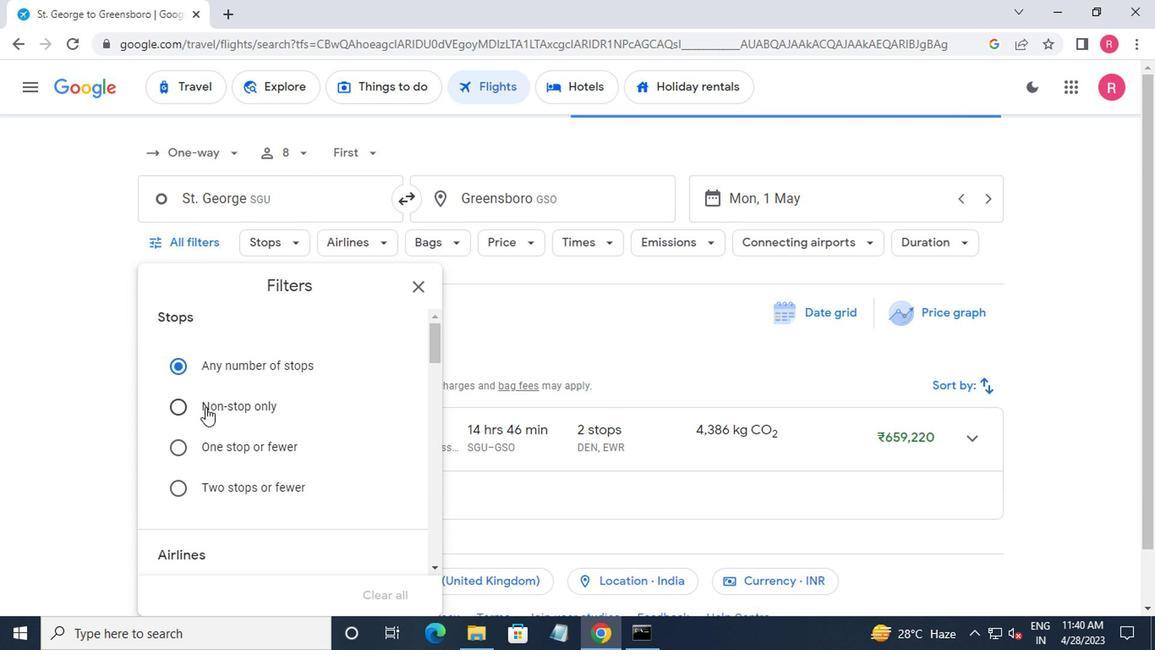 
Action: Mouse moved to (282, 421)
Screenshot: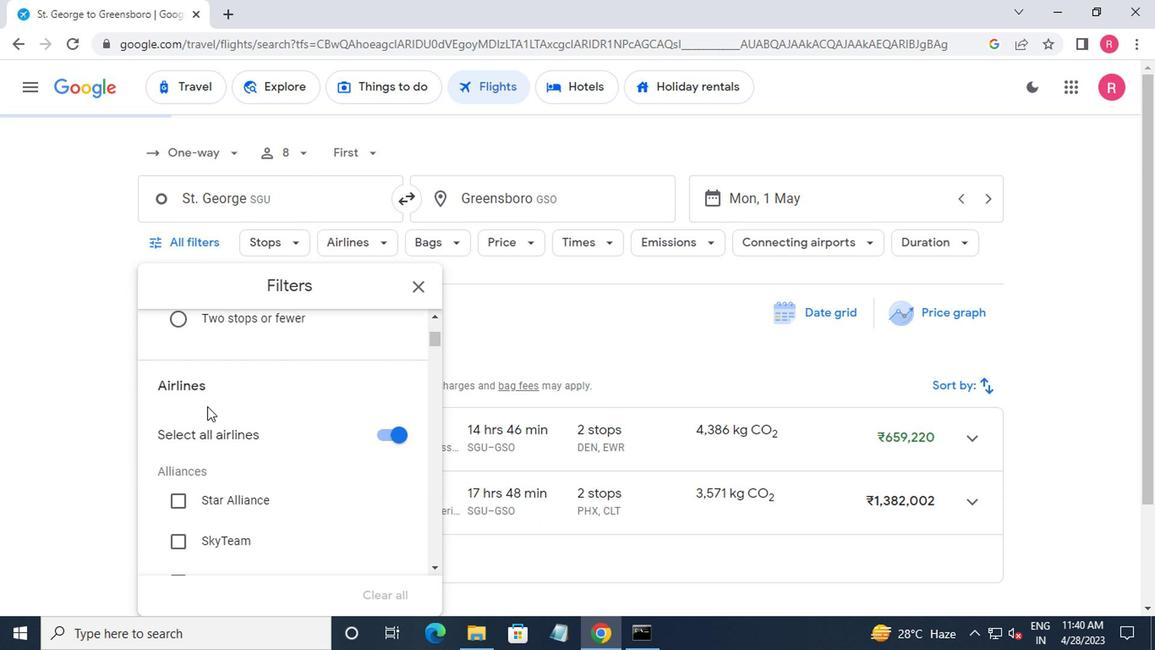 
Action: Mouse scrolled (282, 420) with delta (0, 0)
Screenshot: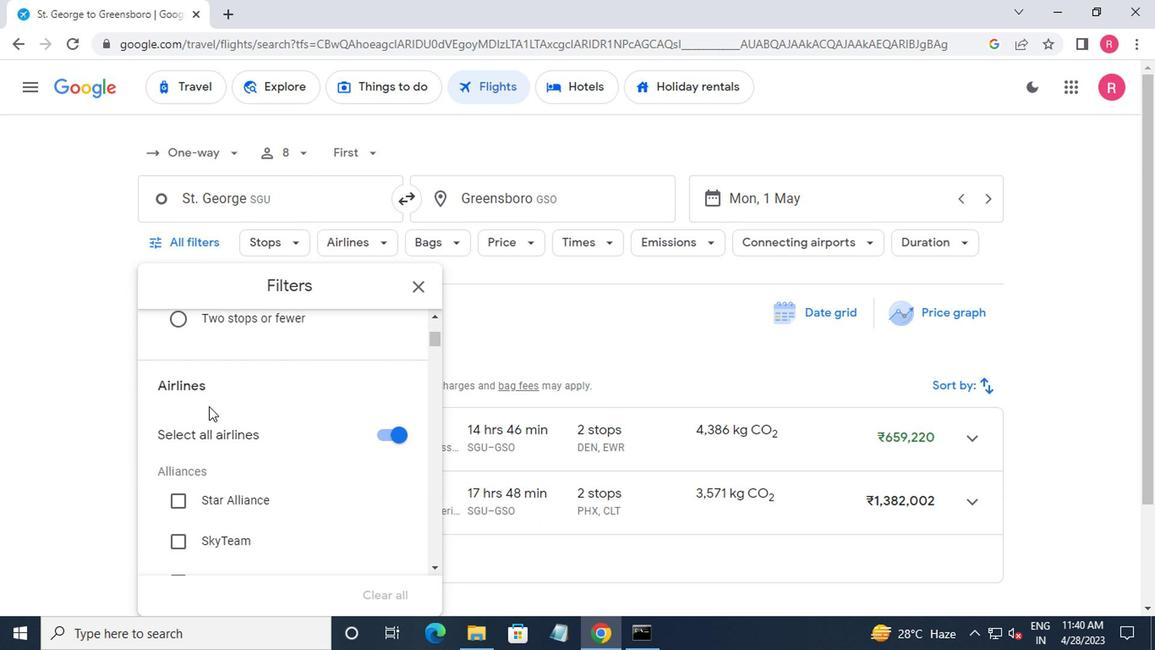 
Action: Mouse moved to (283, 421)
Screenshot: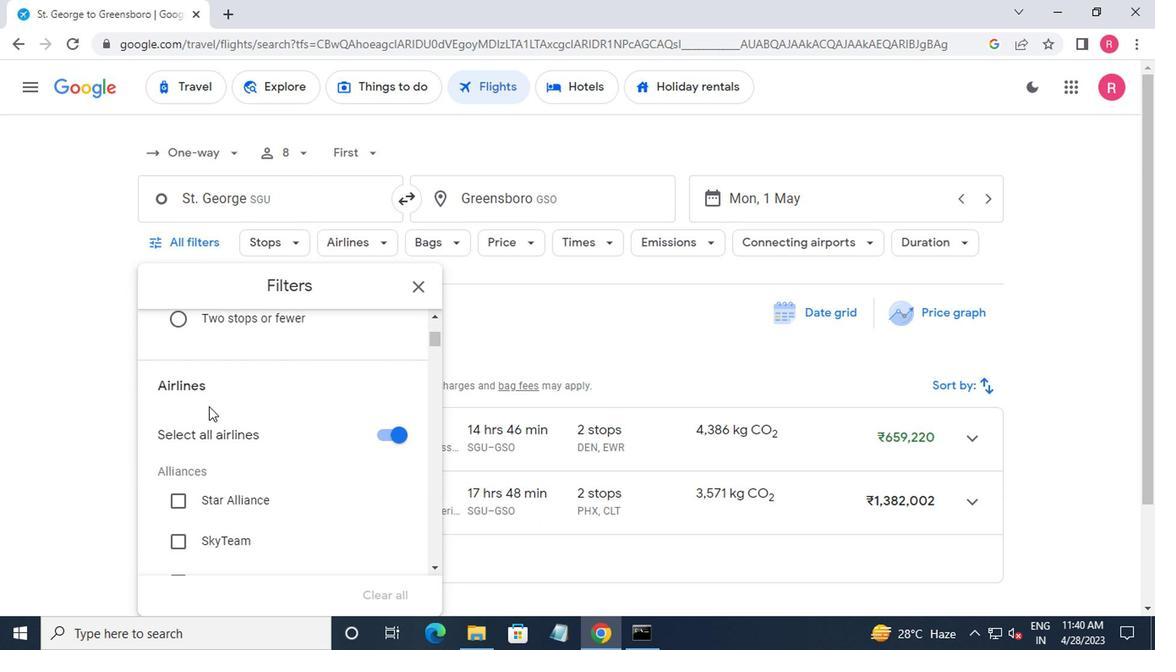 
Action: Mouse scrolled (283, 420) with delta (0, 0)
Screenshot: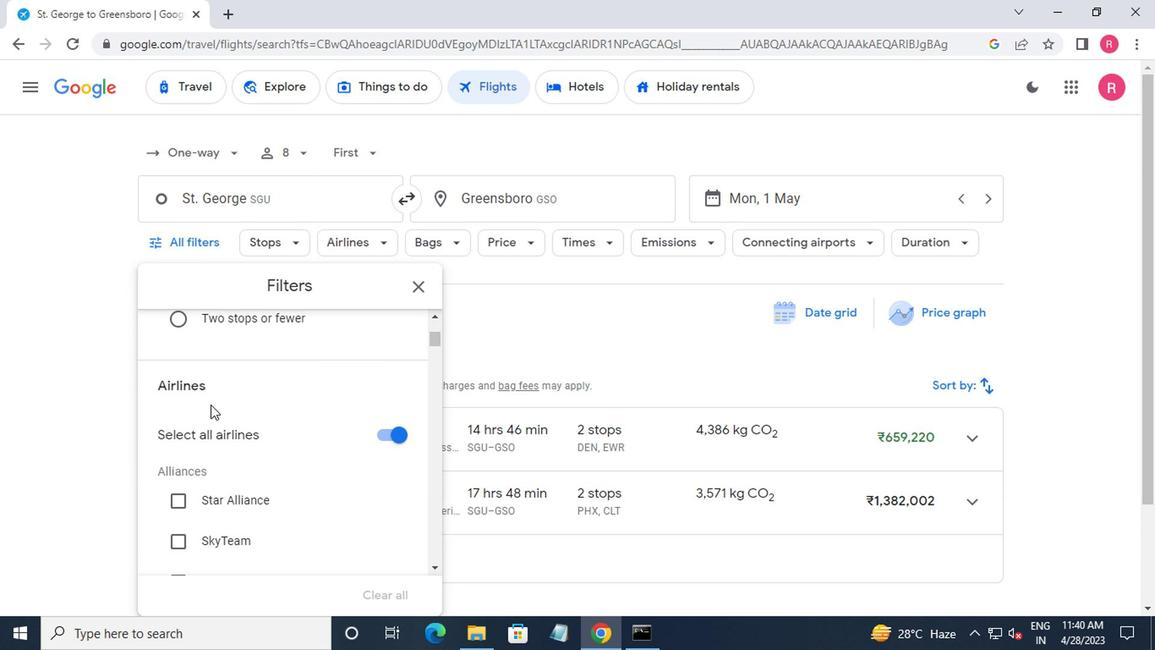 
Action: Mouse moved to (393, 508)
Screenshot: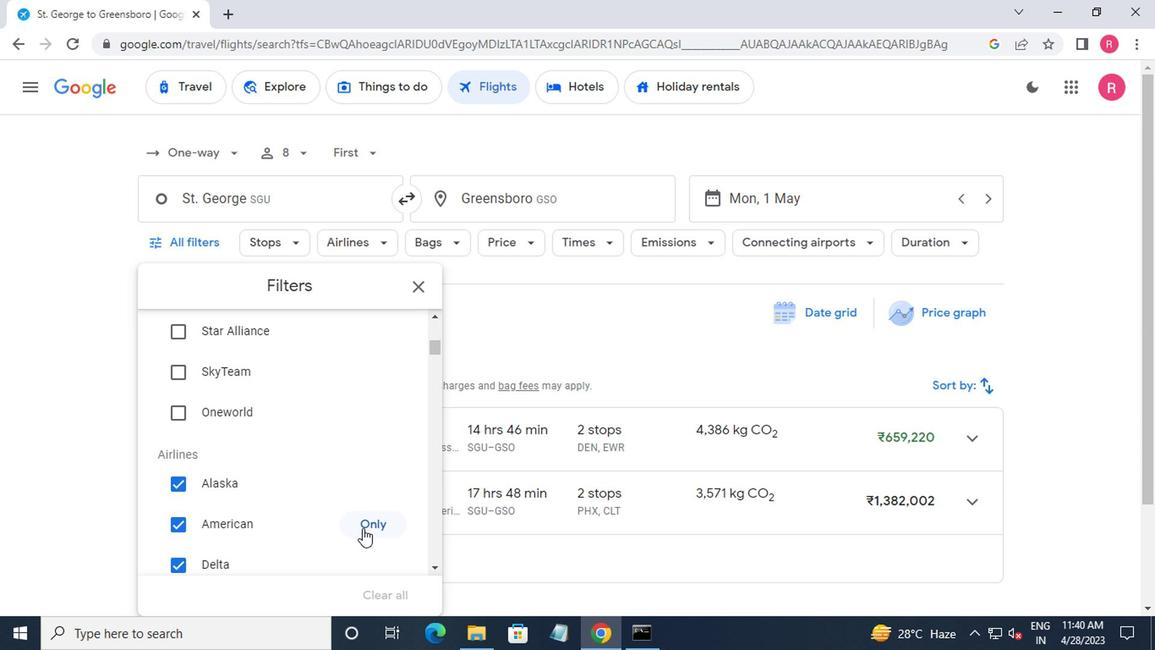 
Action: Mouse pressed left at (393, 508)
Screenshot: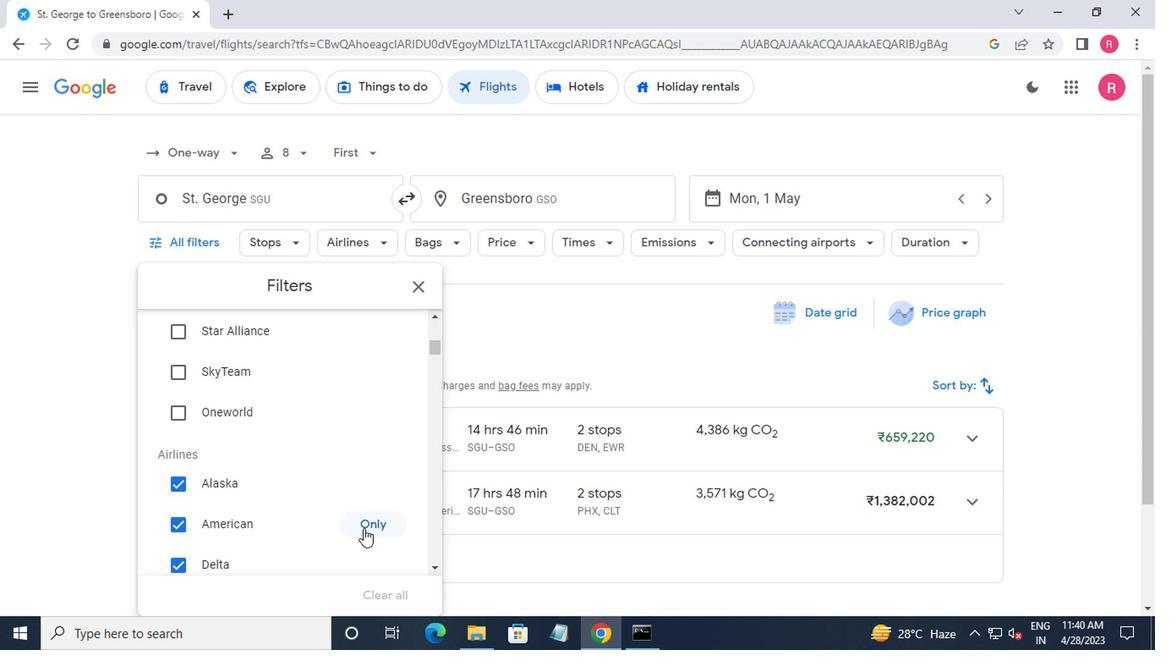 
Action: Mouse moved to (396, 497)
Screenshot: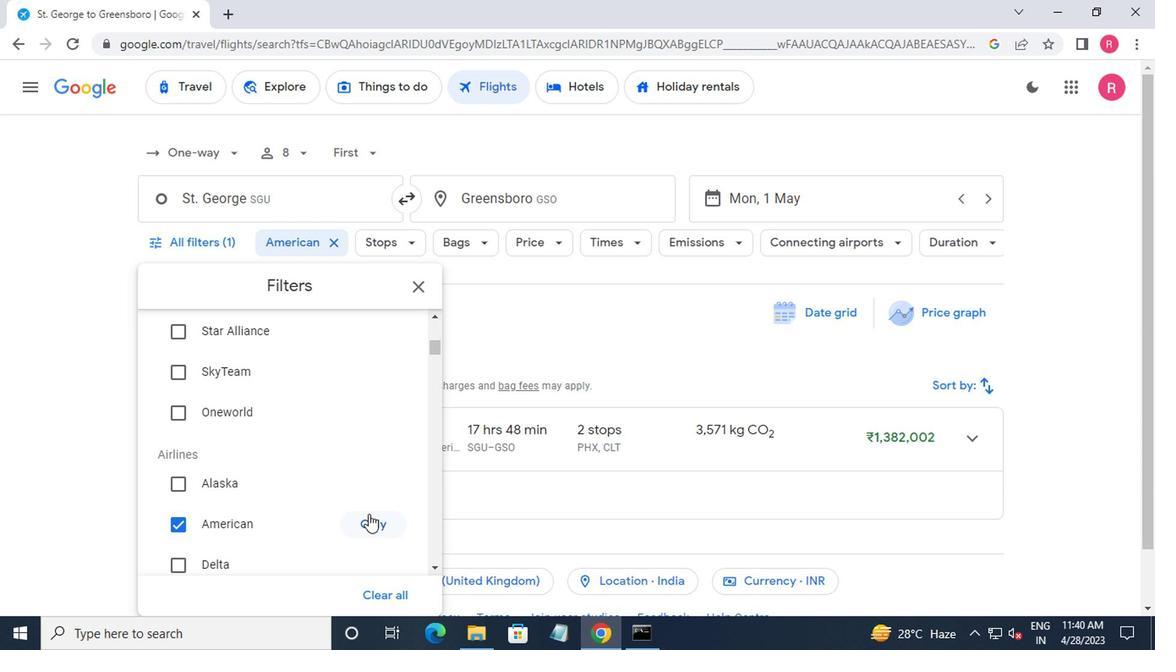
Action: Mouse scrolled (396, 496) with delta (0, 0)
Screenshot: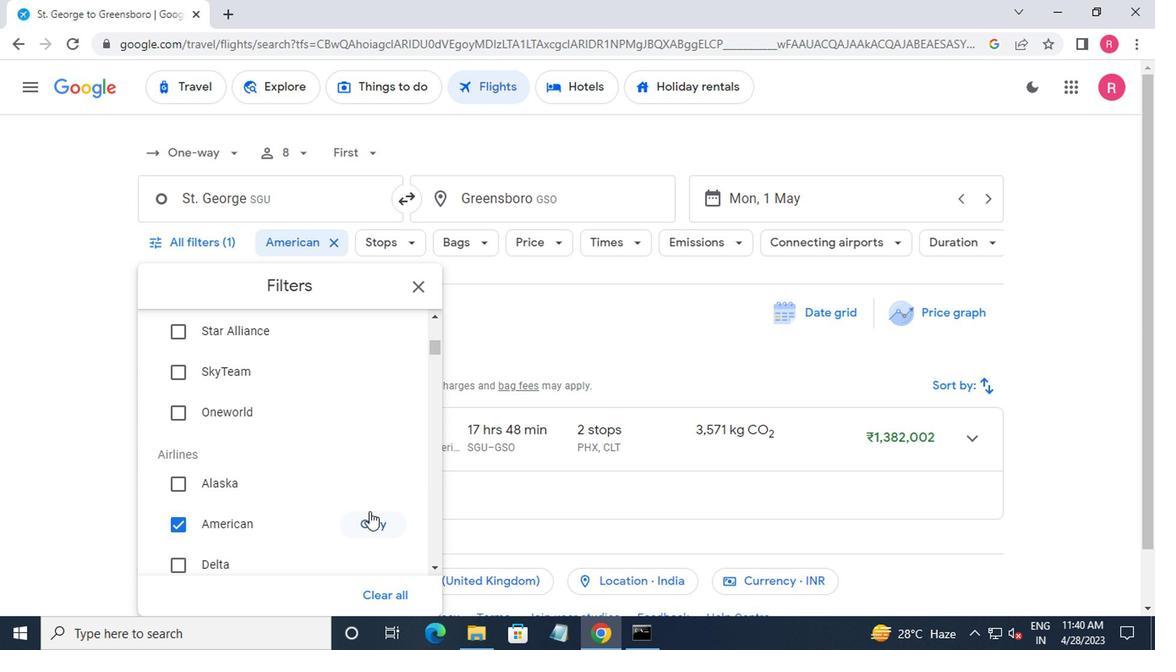 
Action: Mouse scrolled (396, 496) with delta (0, 0)
Screenshot: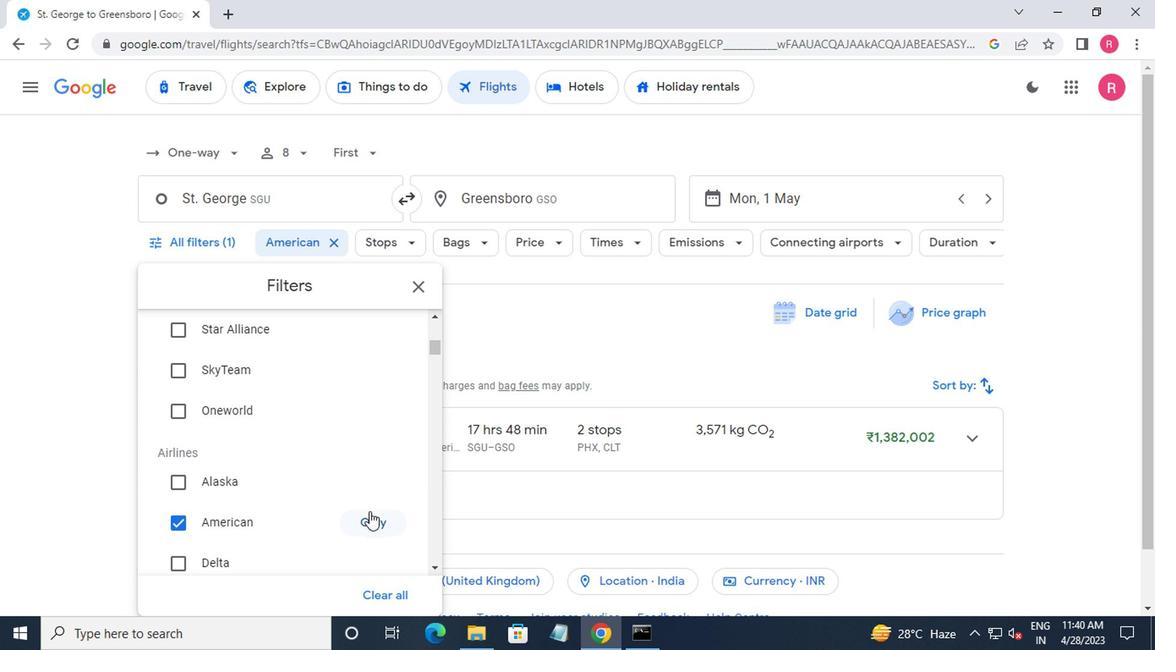 
Action: Mouse scrolled (396, 496) with delta (0, 0)
Screenshot: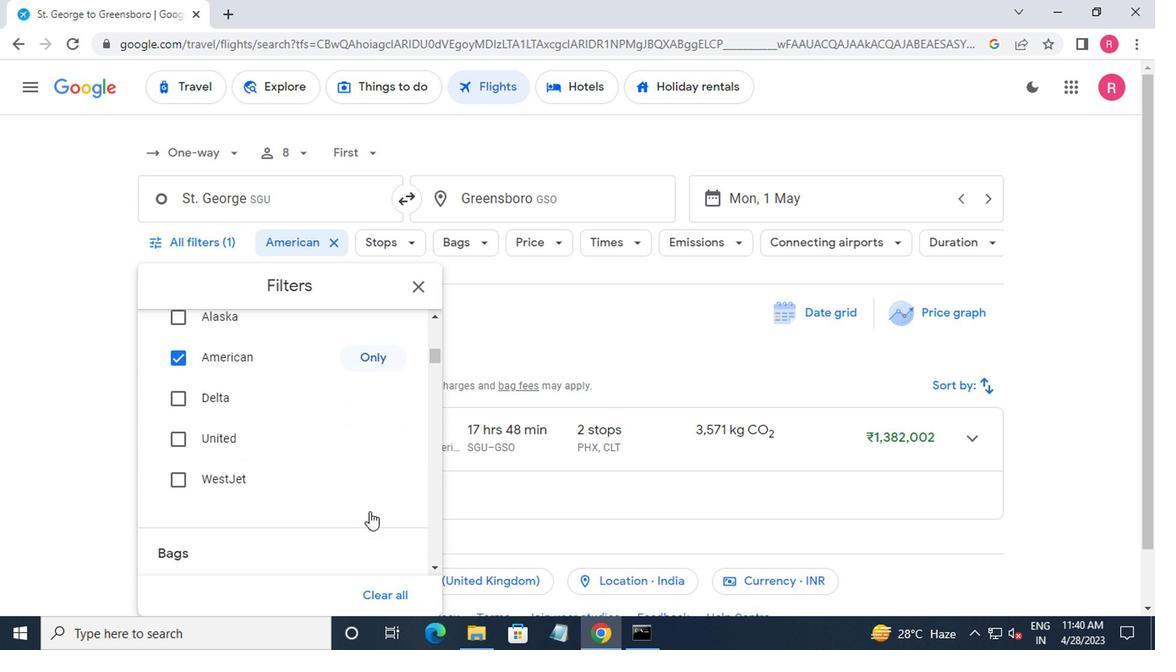 
Action: Mouse scrolled (396, 496) with delta (0, 0)
Screenshot: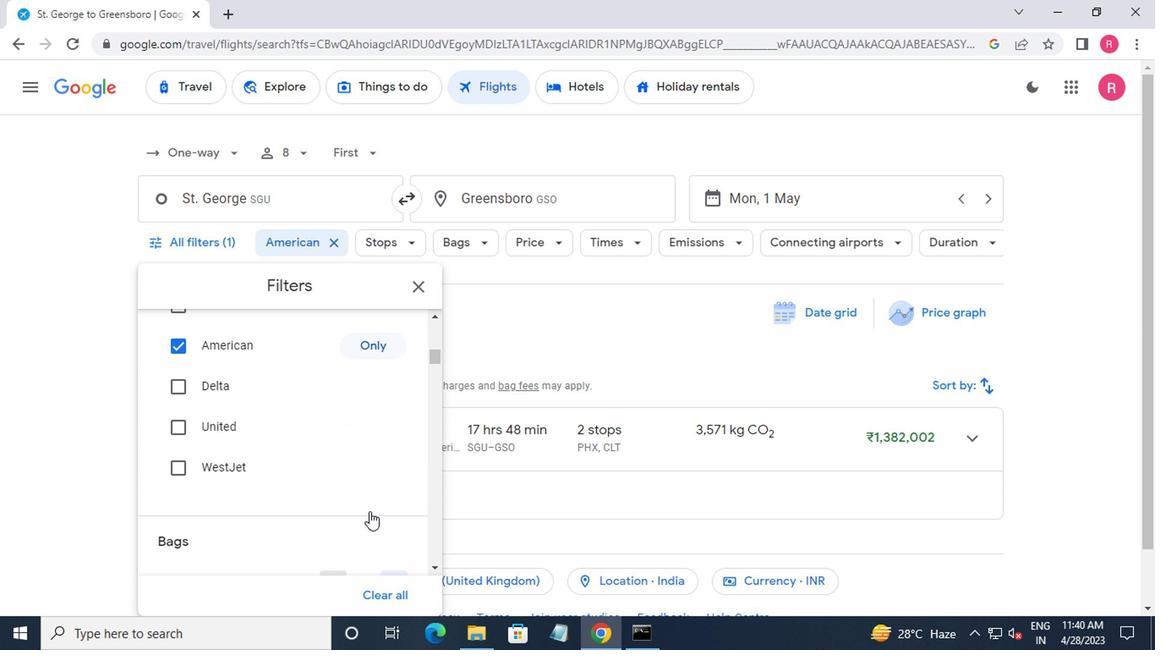 
Action: Mouse moved to (409, 465)
Screenshot: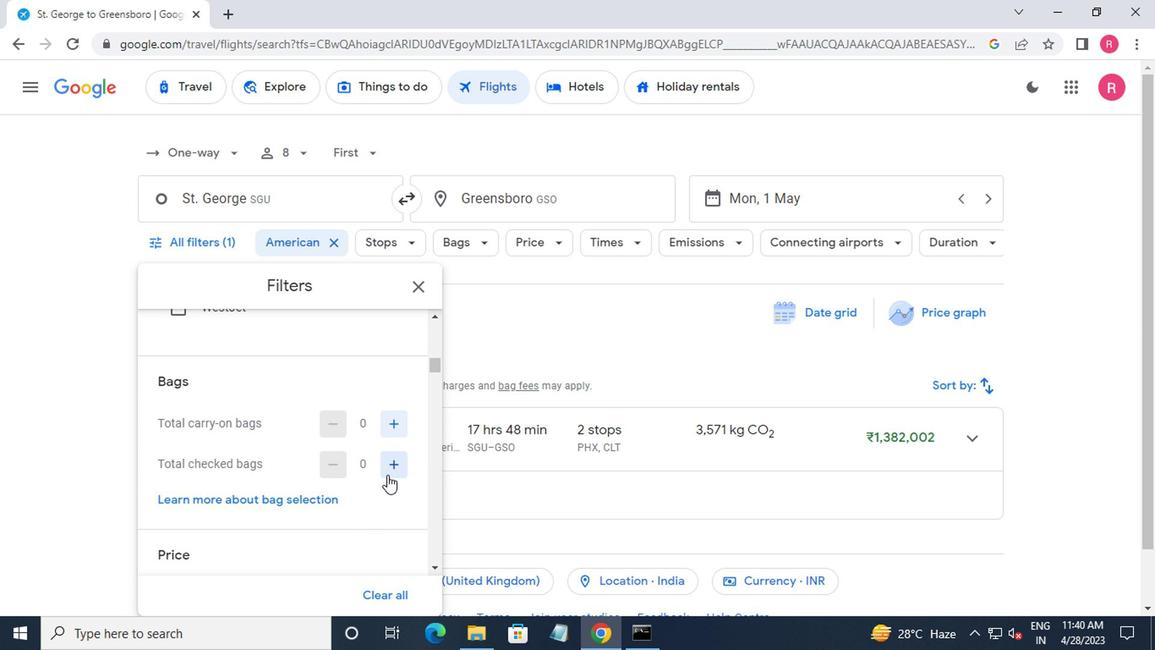 
Action: Mouse pressed left at (409, 465)
Screenshot: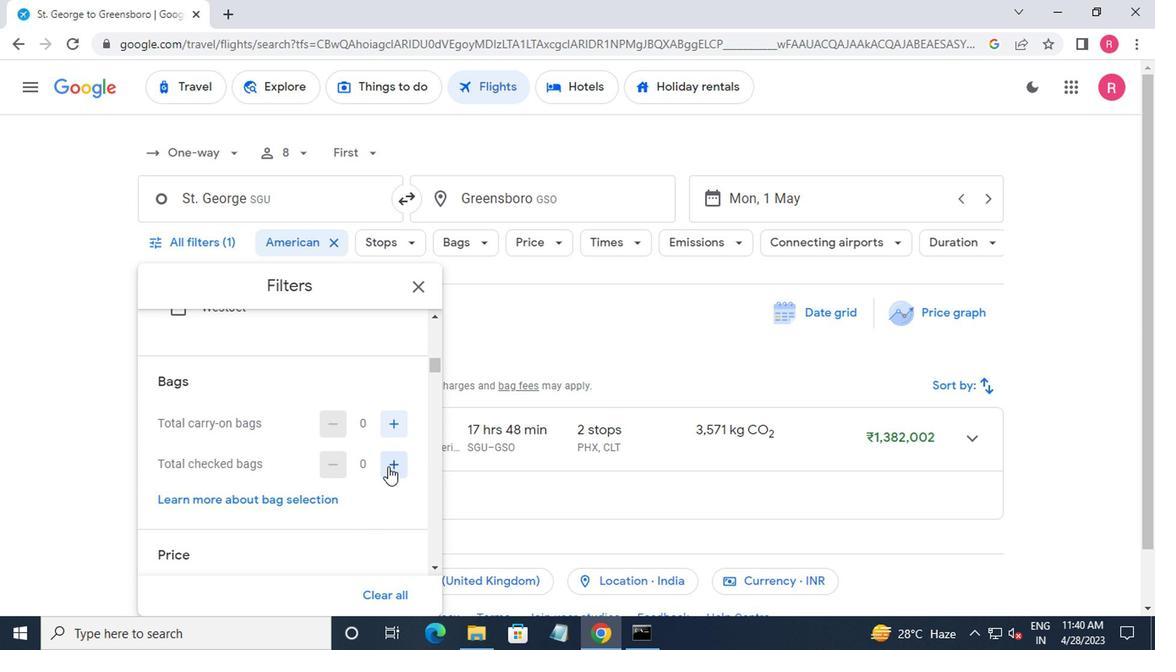 
Action: Mouse pressed left at (409, 465)
Screenshot: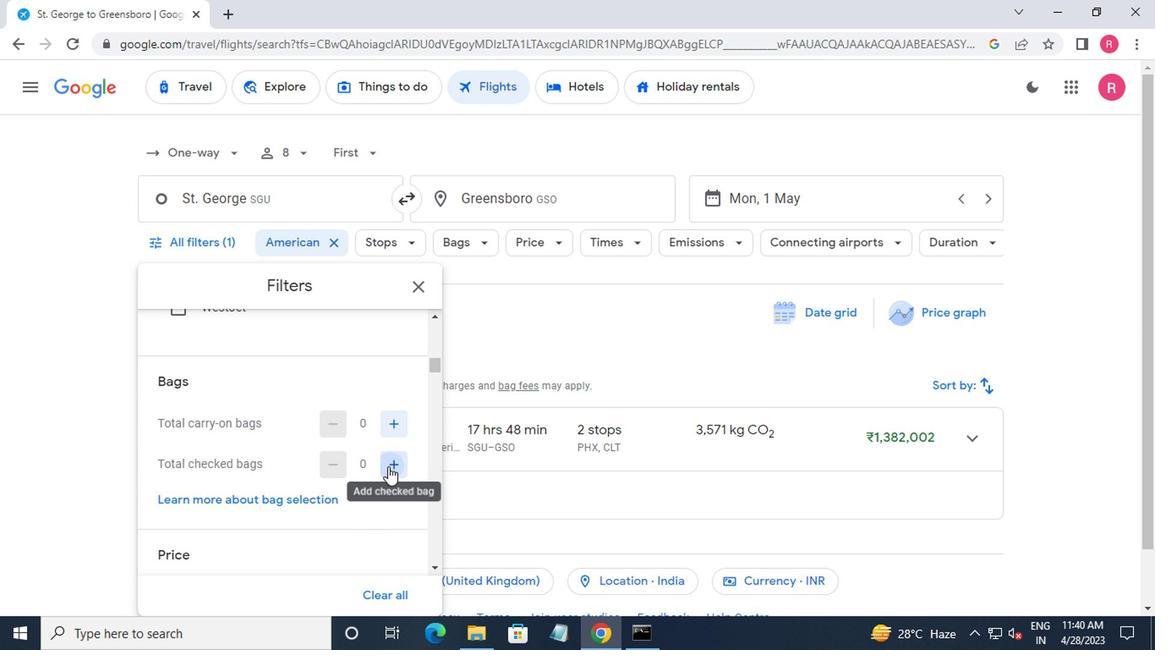 
Action: Mouse pressed left at (409, 465)
Screenshot: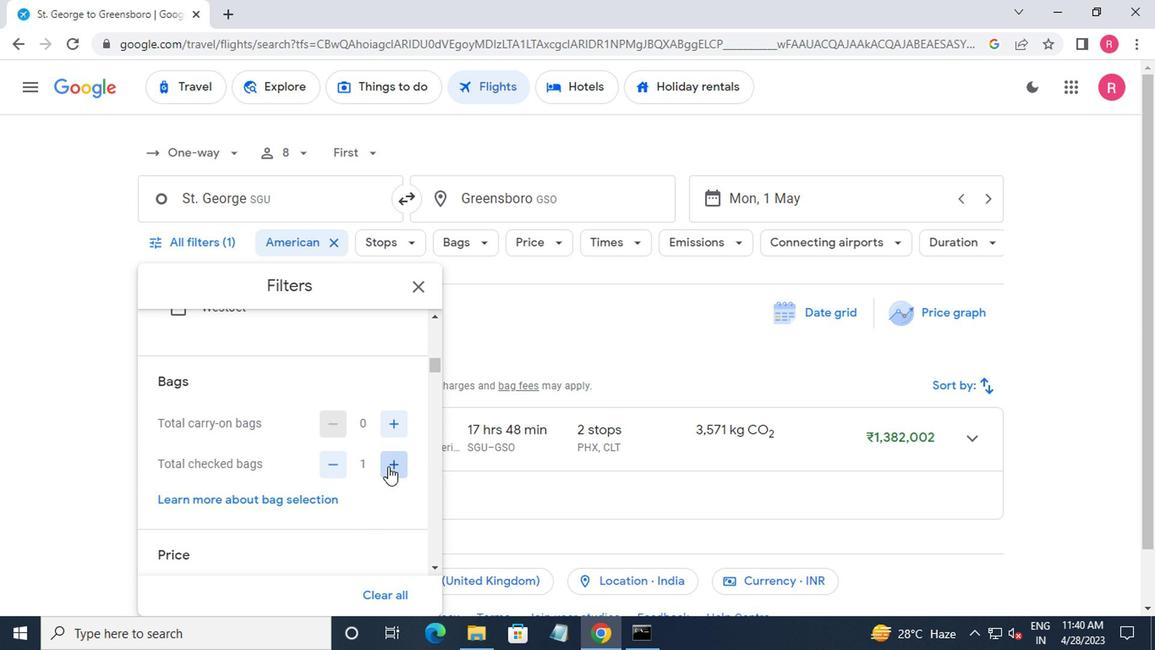 
Action: Mouse pressed left at (409, 465)
Screenshot: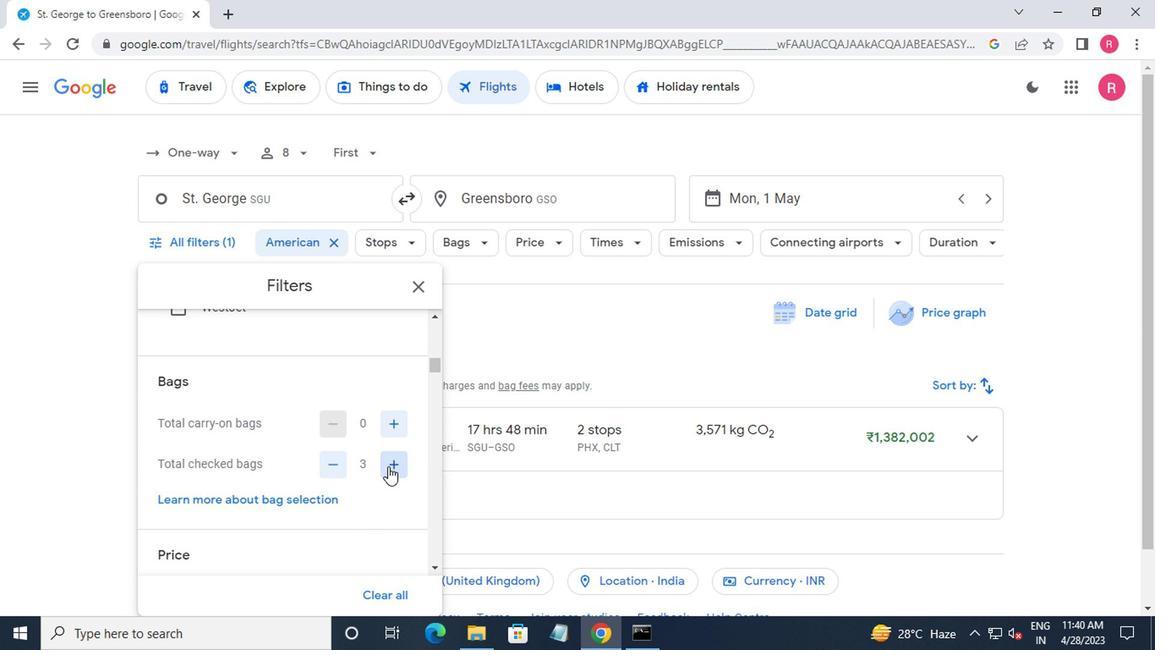 
Action: Mouse pressed left at (409, 465)
Screenshot: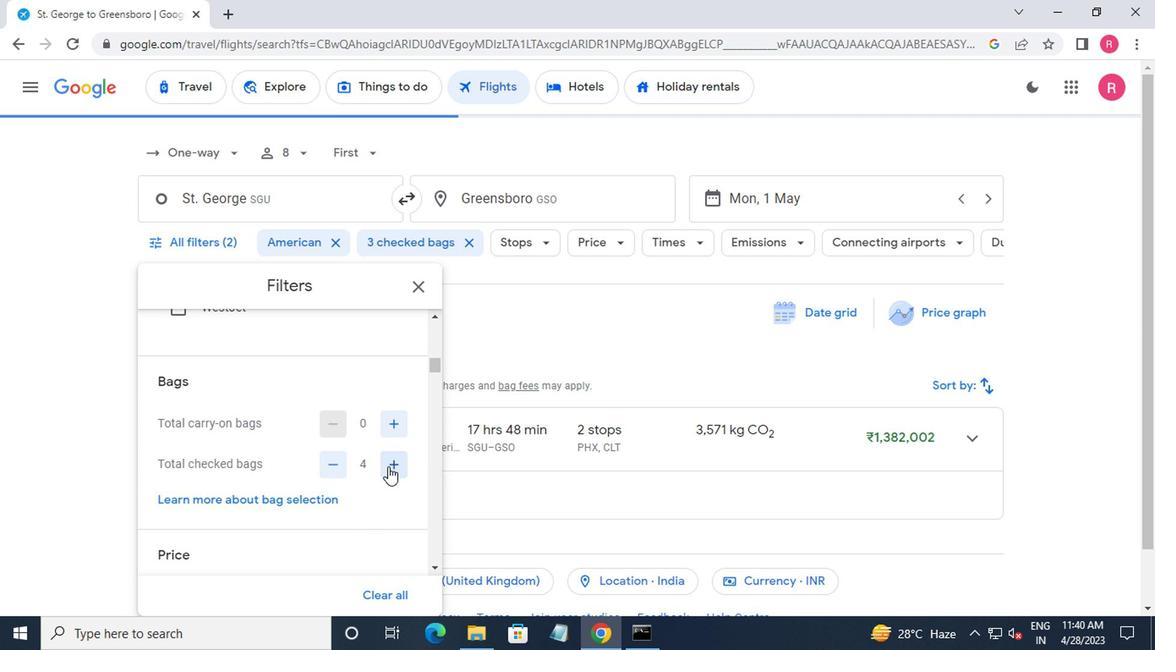 
Action: Mouse pressed left at (409, 465)
Screenshot: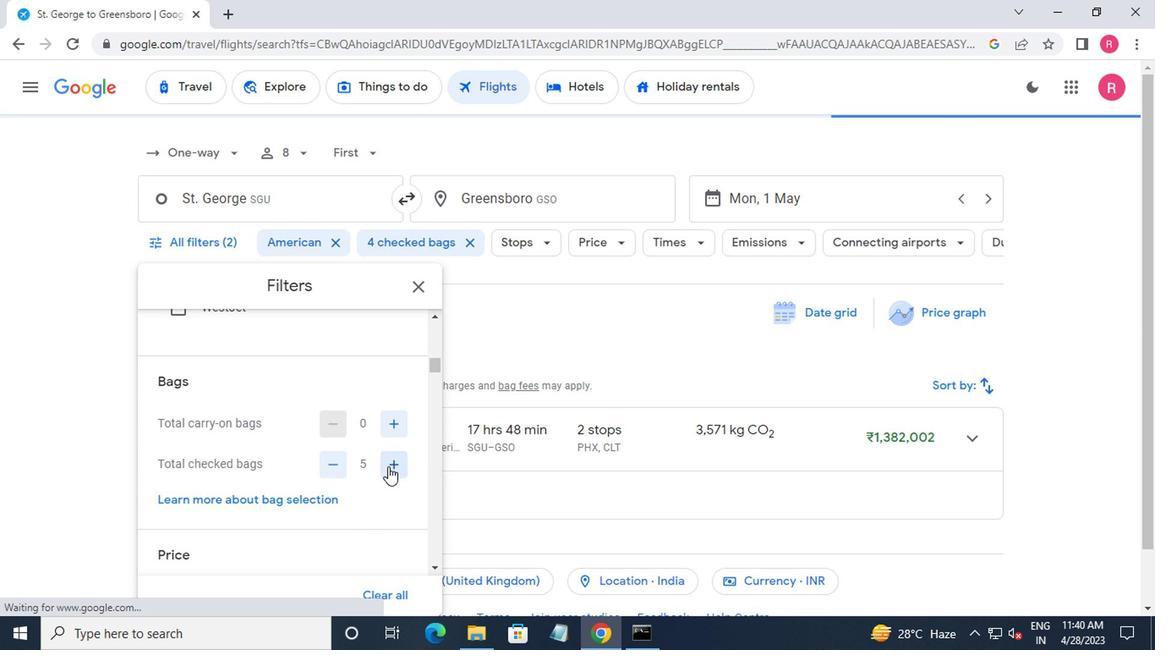 
Action: Mouse pressed left at (409, 465)
Screenshot: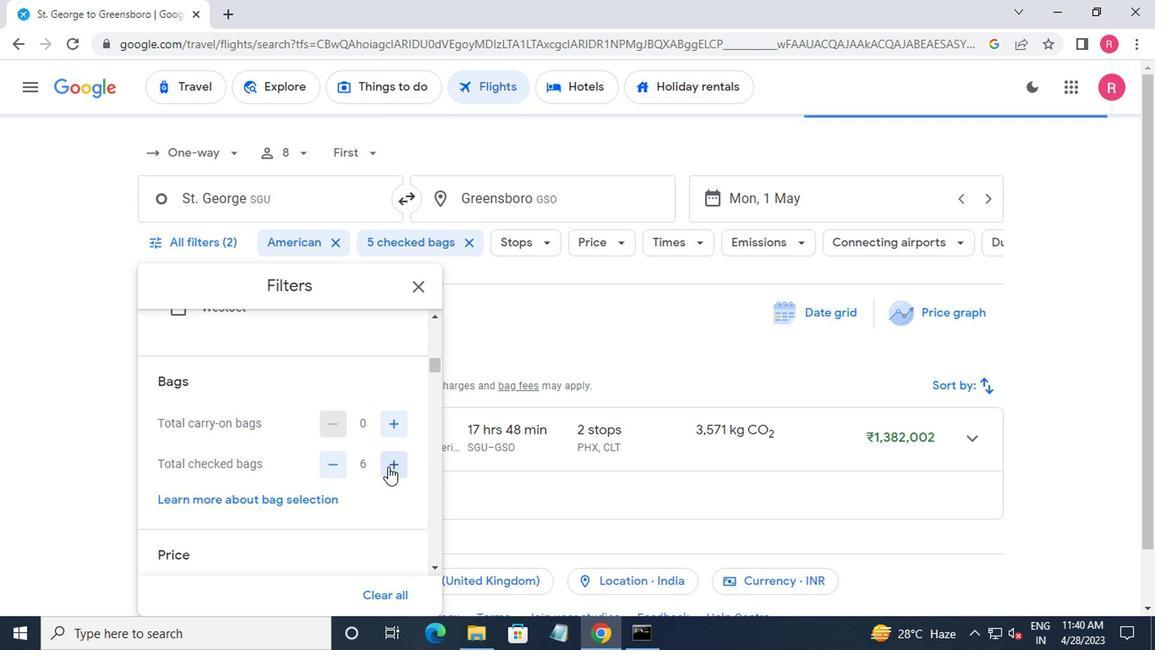 
Action: Mouse scrolled (409, 464) with delta (0, 0)
Screenshot: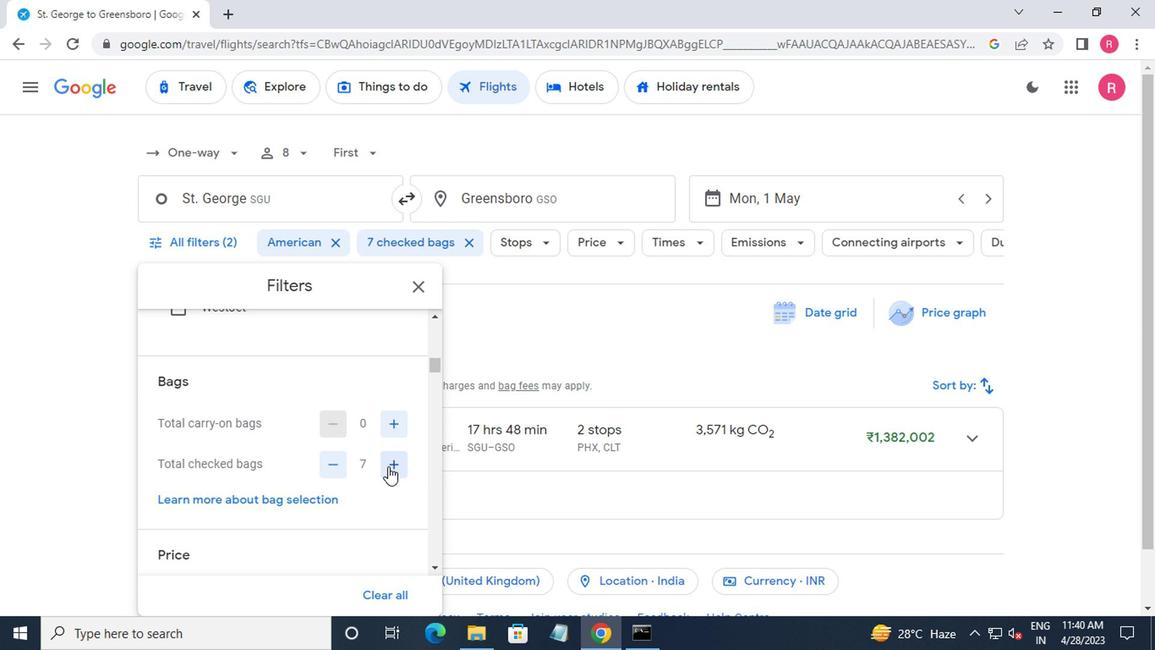 
Action: Mouse scrolled (409, 464) with delta (0, 0)
Screenshot: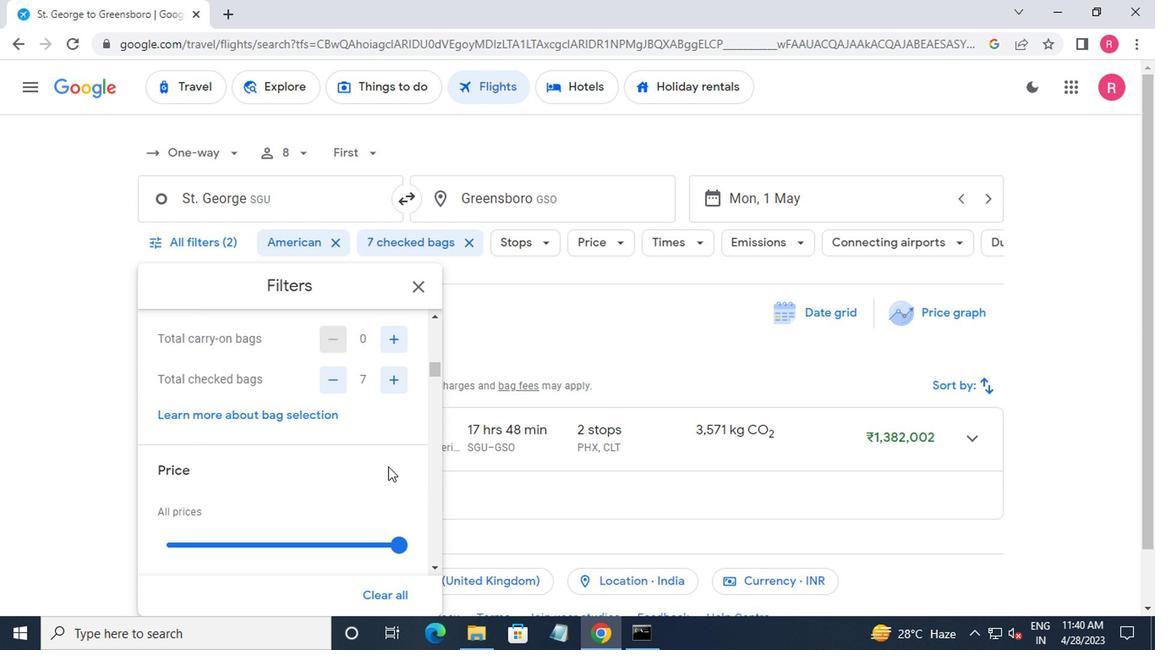 
Action: Mouse moved to (414, 461)
Screenshot: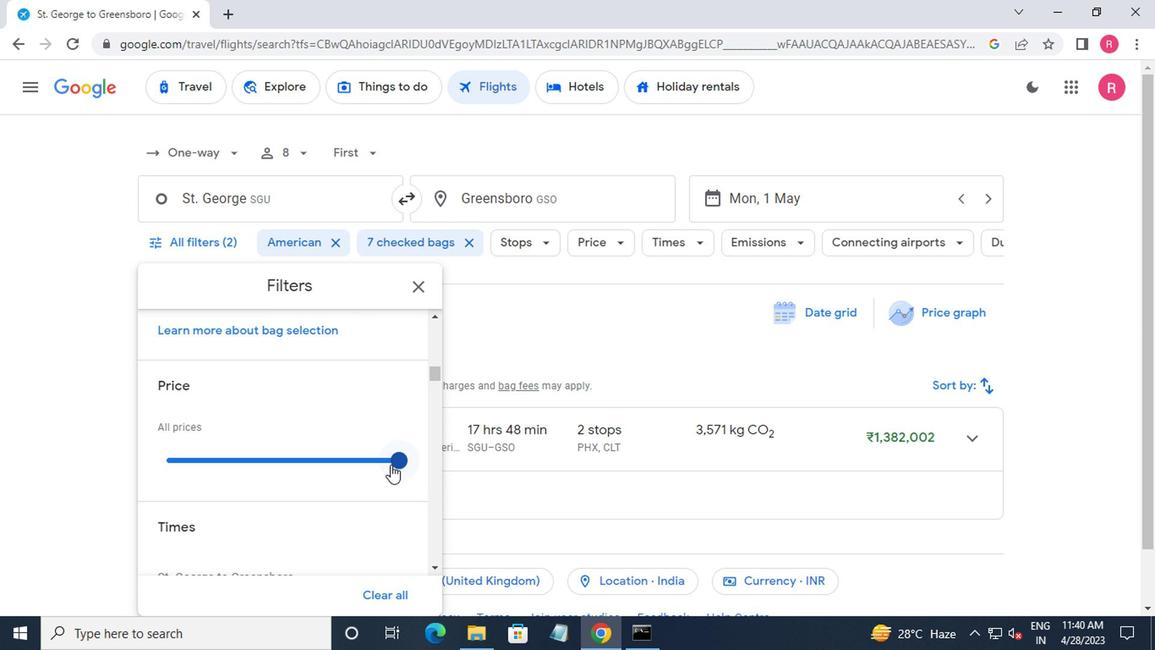 
Action: Mouse pressed left at (414, 461)
Screenshot: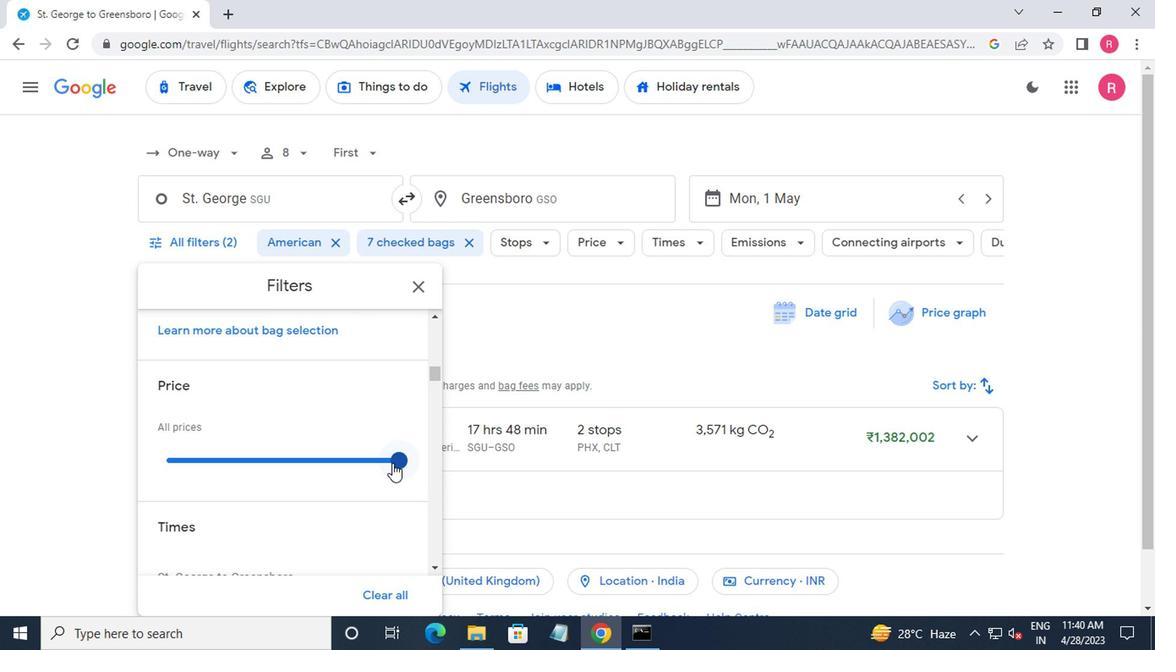 
Action: Mouse moved to (254, 458)
Screenshot: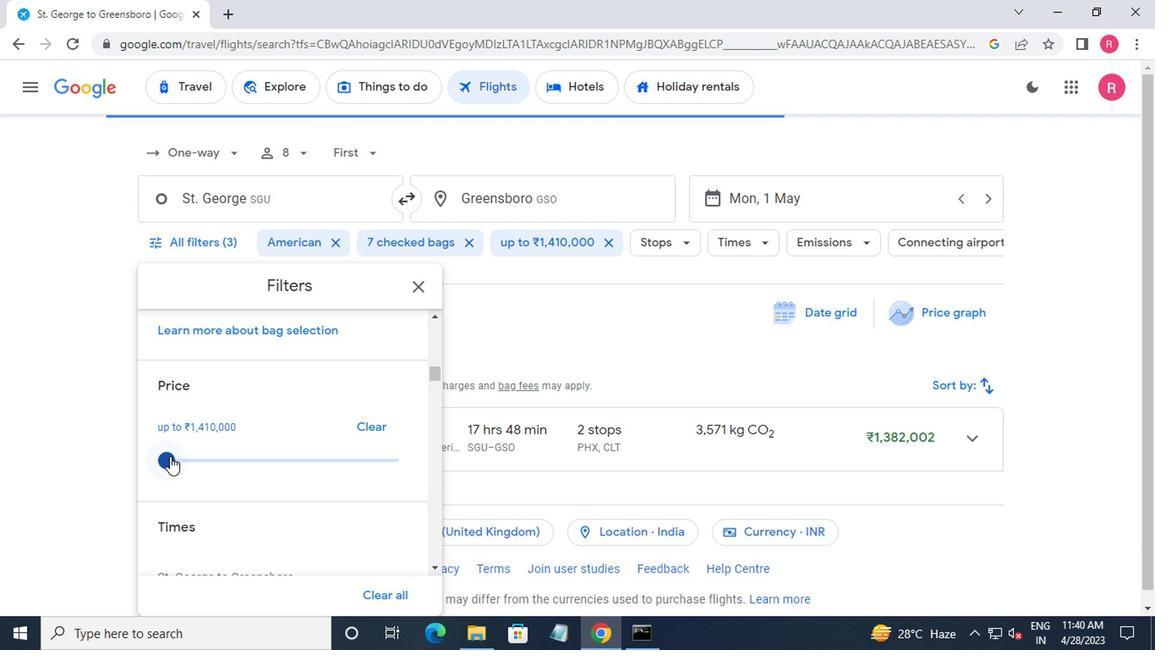 
Action: Mouse scrolled (254, 457) with delta (0, 0)
Screenshot: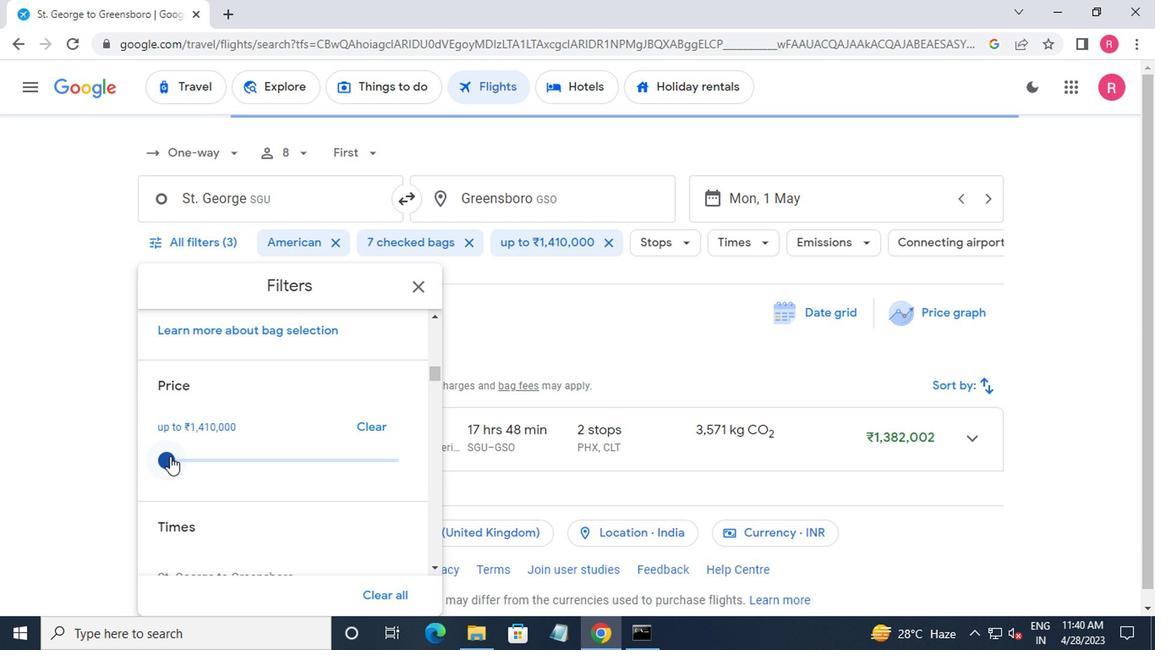 
Action: Mouse scrolled (254, 457) with delta (0, 0)
Screenshot: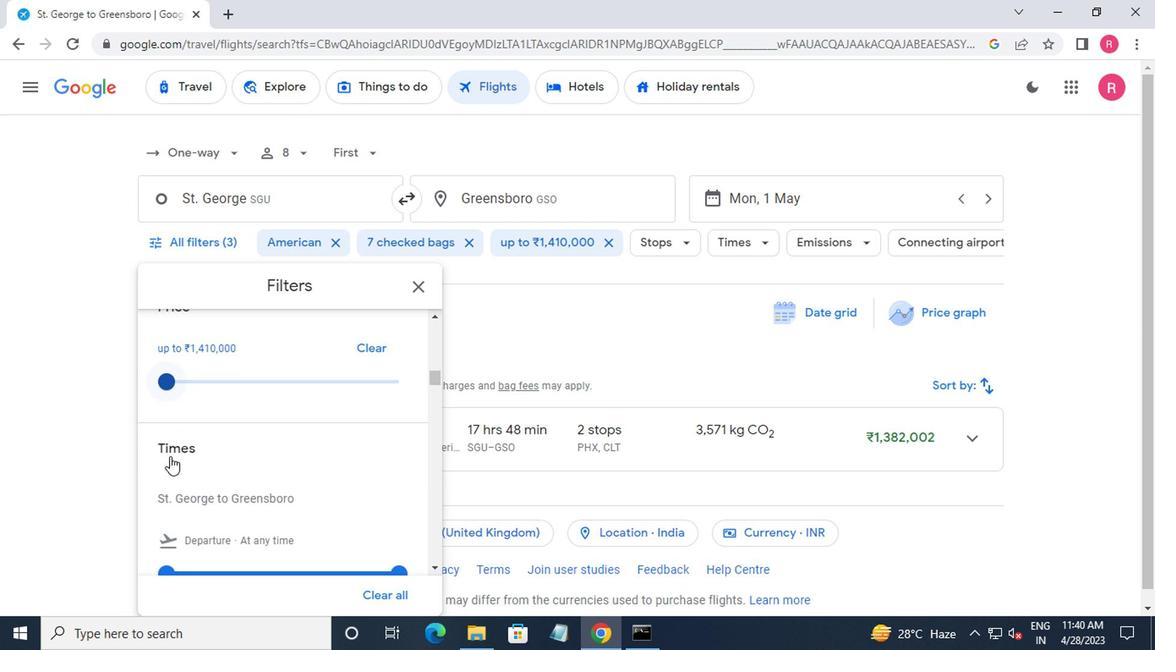 
Action: Mouse scrolled (254, 457) with delta (0, 0)
Screenshot: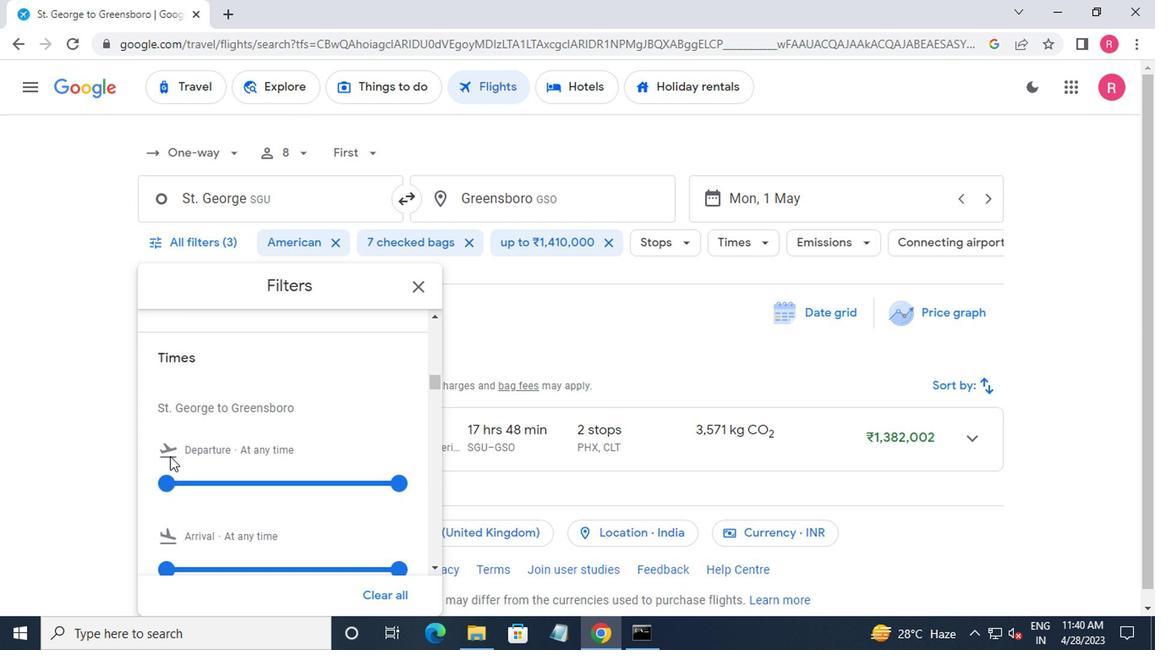 
Action: Mouse moved to (255, 421)
Screenshot: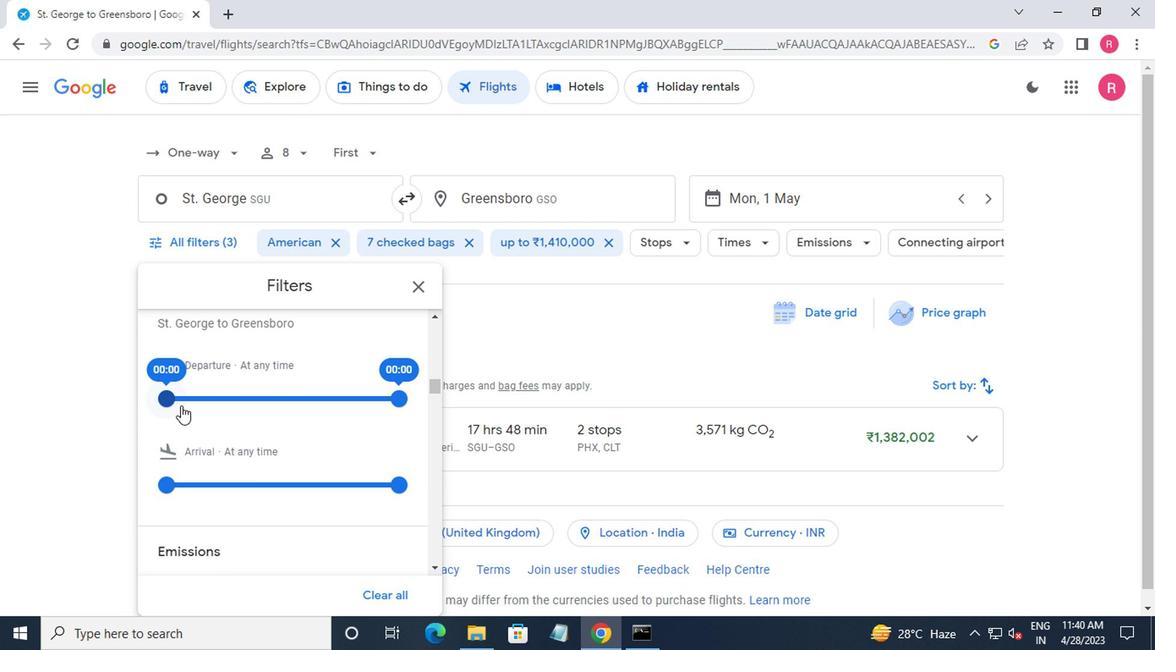 
Action: Mouse pressed left at (255, 421)
Screenshot: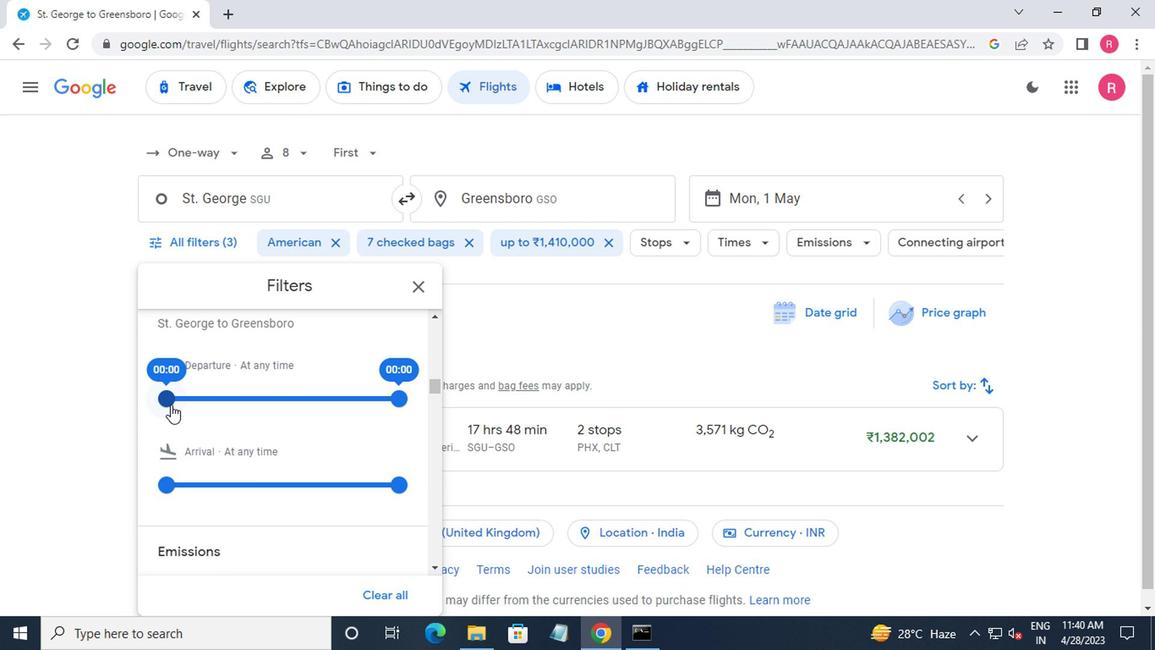 
Action: Mouse moved to (344, 431)
Screenshot: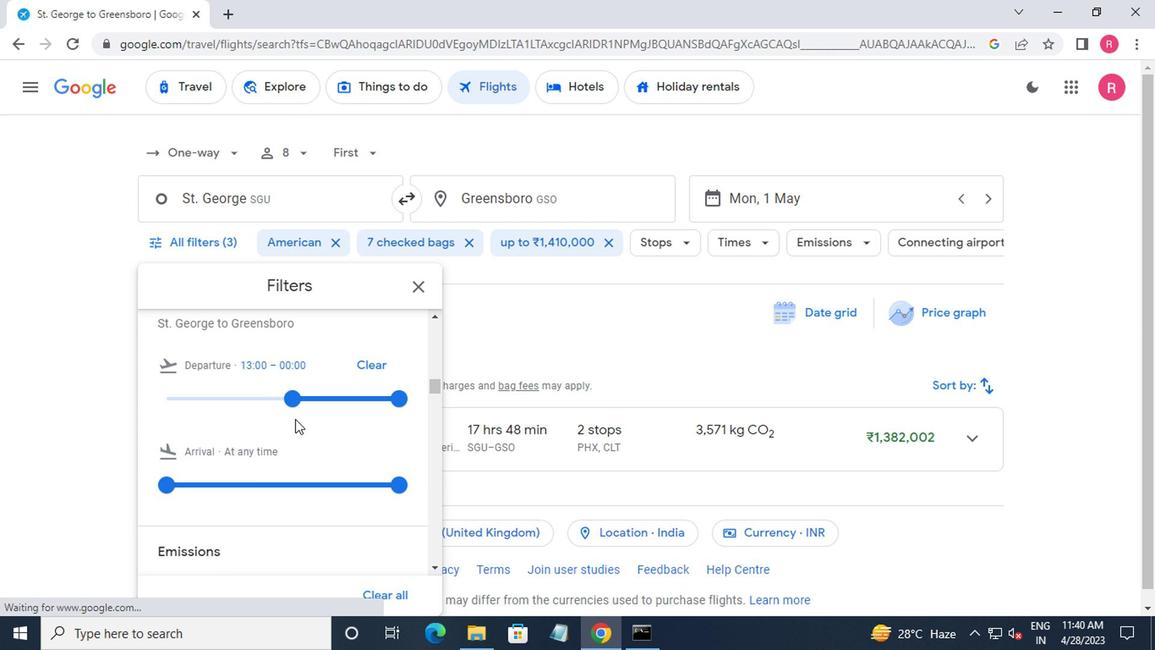 
Action: Mouse pressed left at (344, 431)
Screenshot: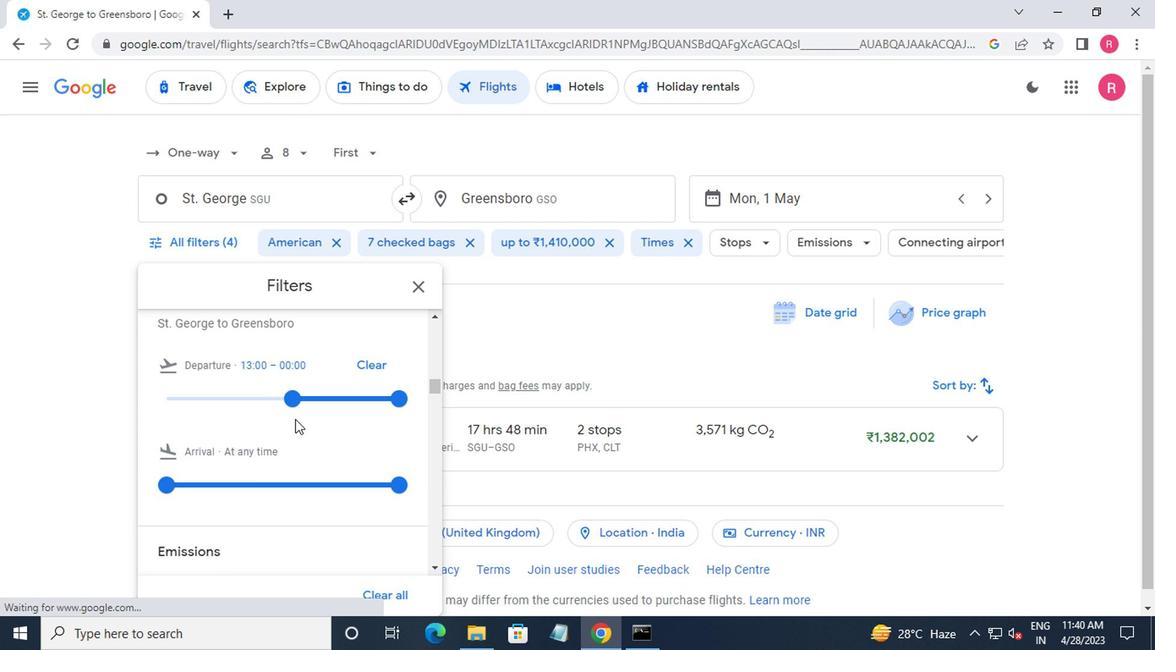 
Action: Mouse moved to (412, 417)
Screenshot: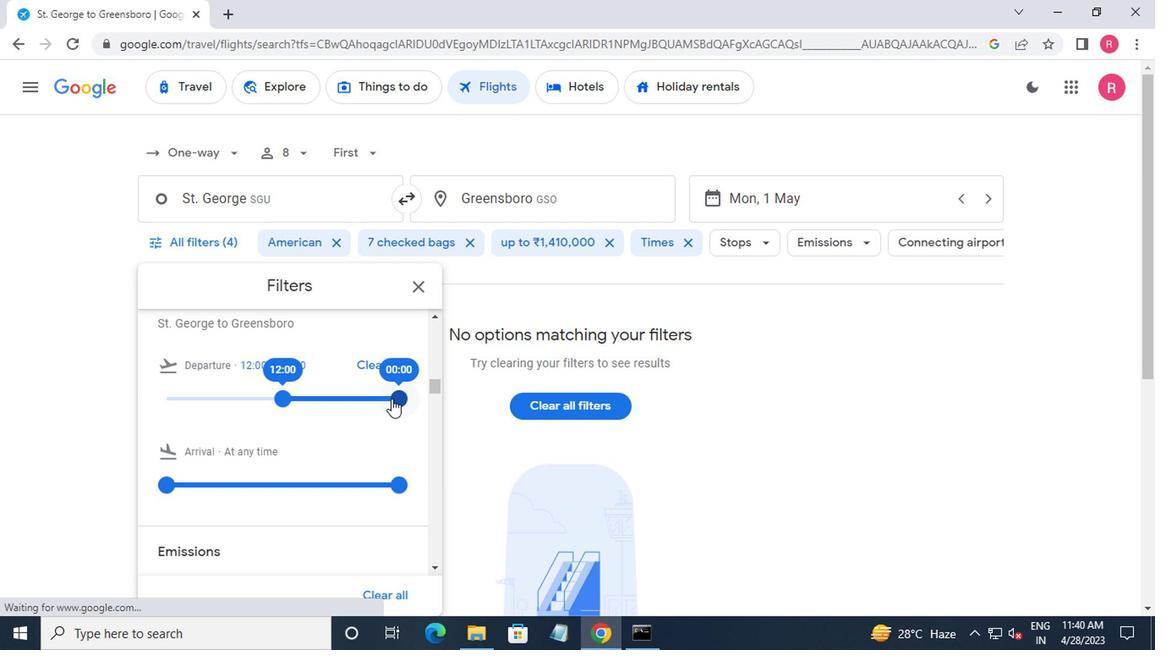 
Action: Mouse pressed left at (412, 417)
Screenshot: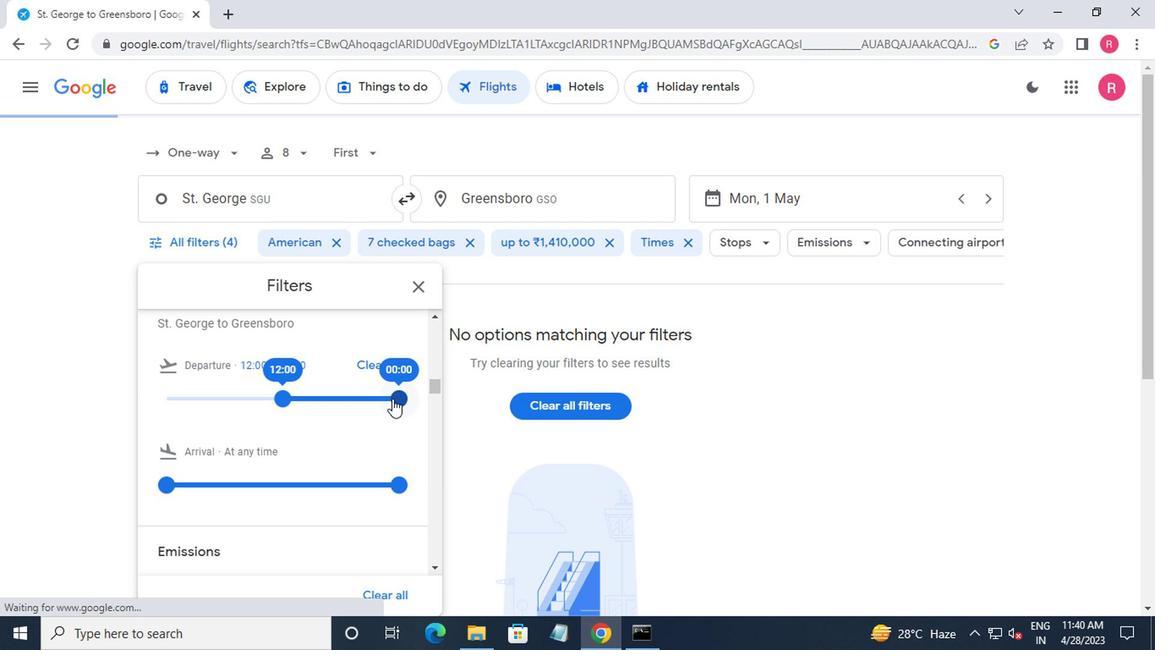 
Action: Mouse moved to (439, 339)
Screenshot: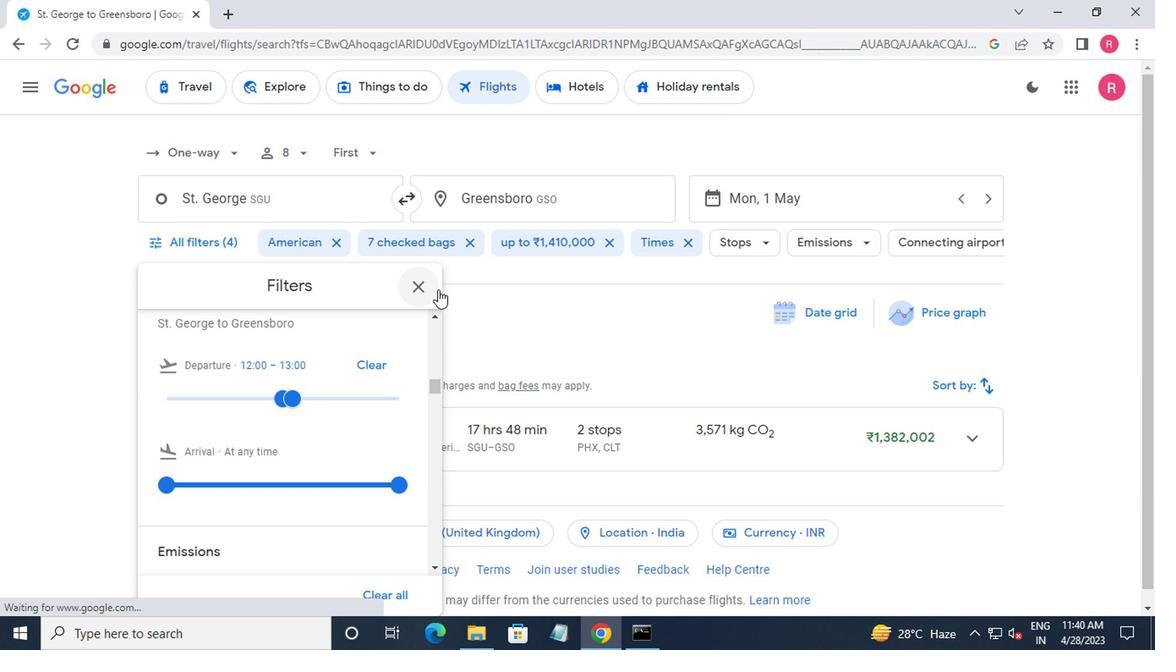 
Action: Mouse pressed left at (439, 339)
Screenshot: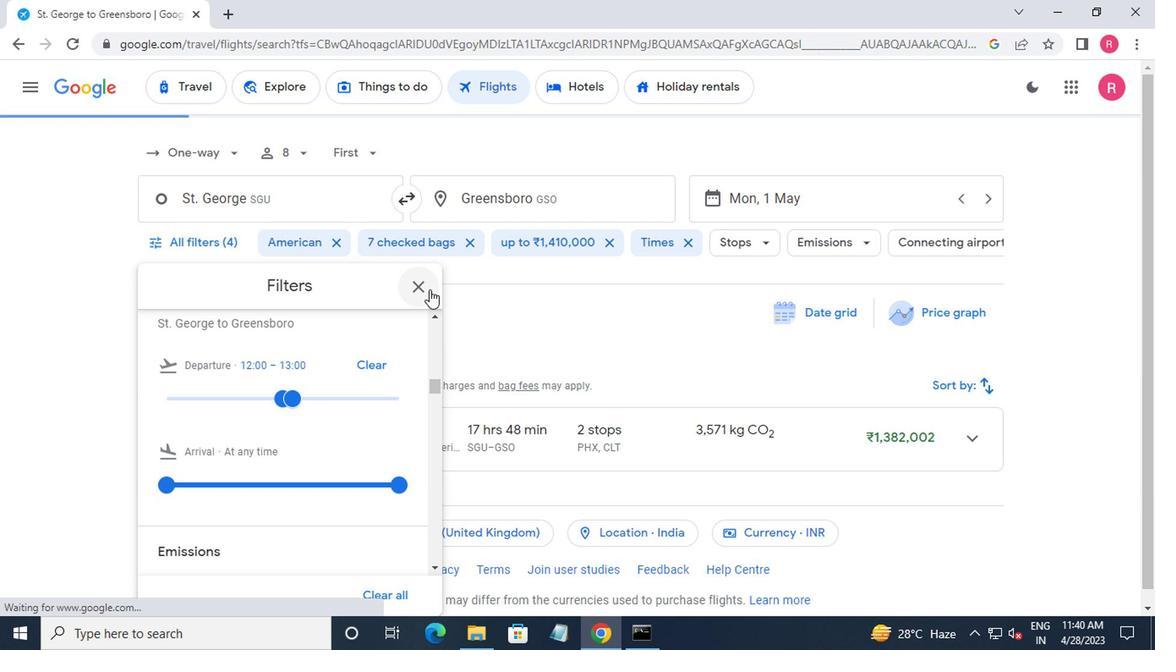 
